 Task: Find a house in Fort Beaufort, South Africa for 2 guests from 5th to 11th July with a price range of ₹8000 to ₹16000, 2 bedrooms, 1 bathroom, and self check-in option.
Action: Mouse moved to (438, 100)
Screenshot: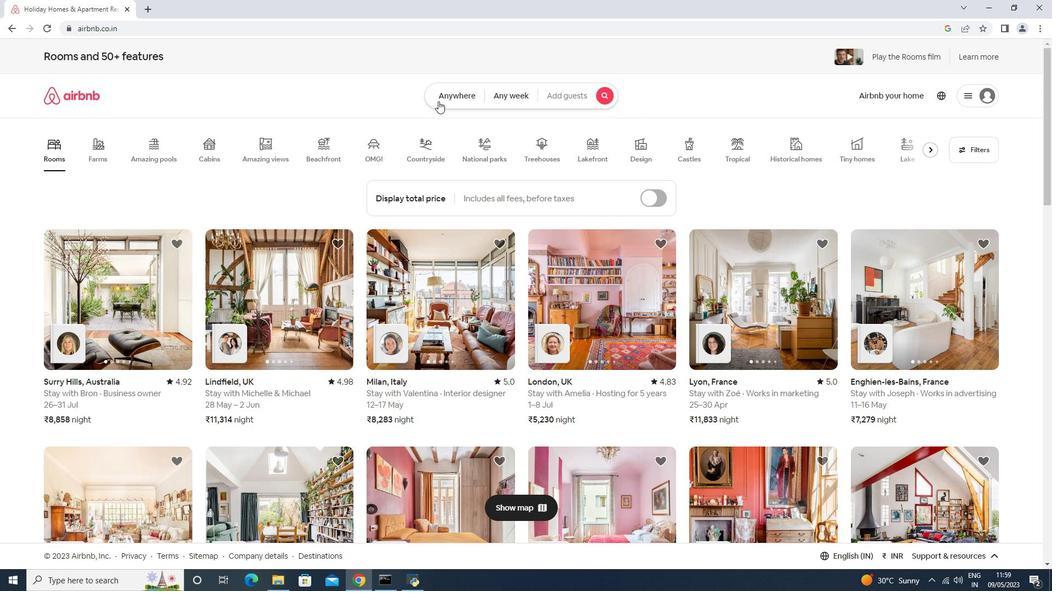 
Action: Mouse pressed left at (438, 100)
Screenshot: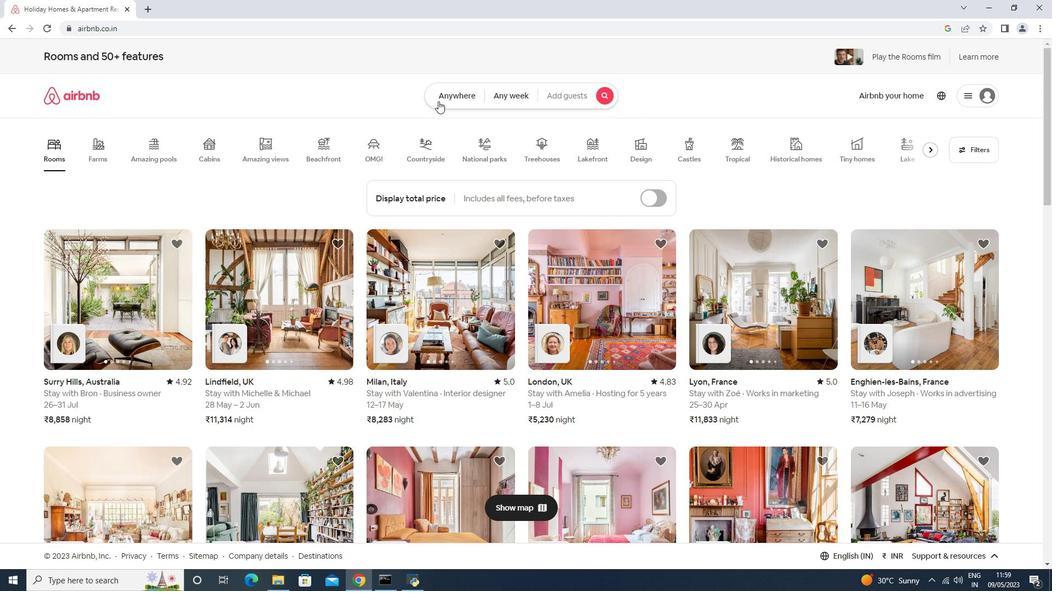 
Action: Mouse moved to (409, 136)
Screenshot: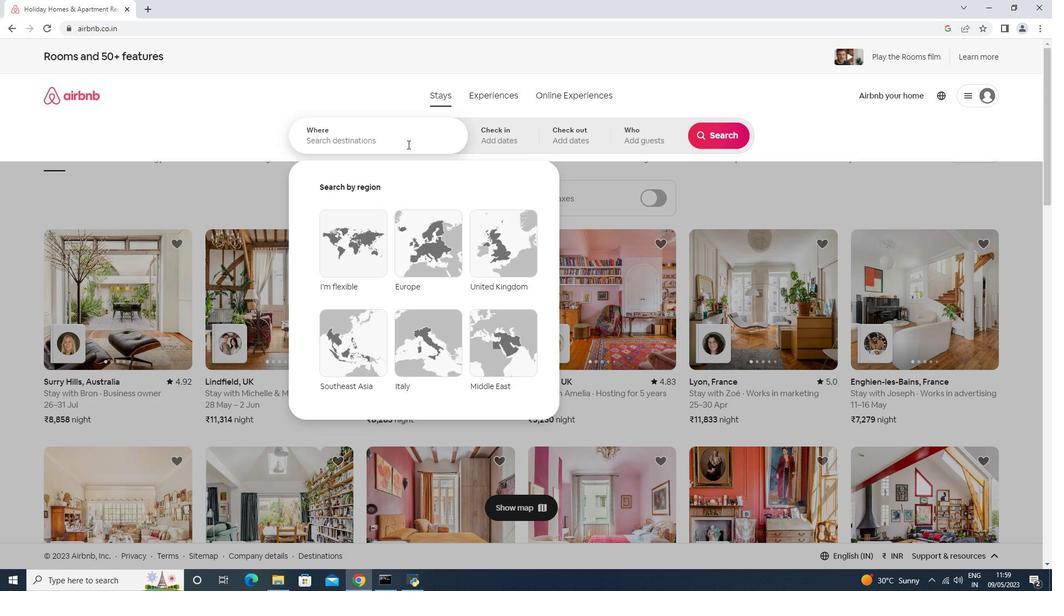 
Action: Mouse pressed left at (409, 136)
Screenshot: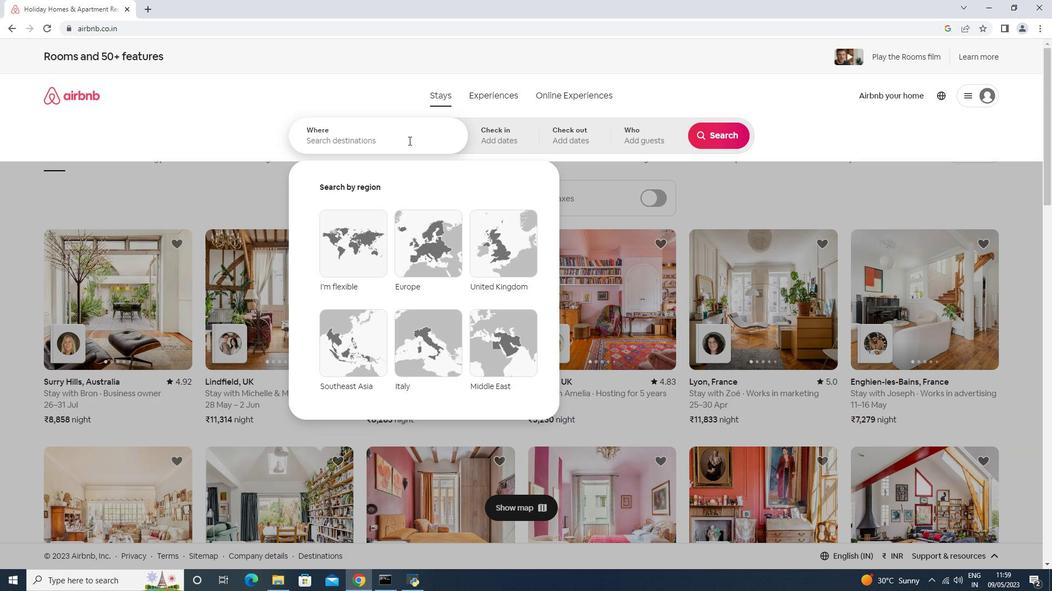 
Action: Mouse moved to (407, 139)
Screenshot: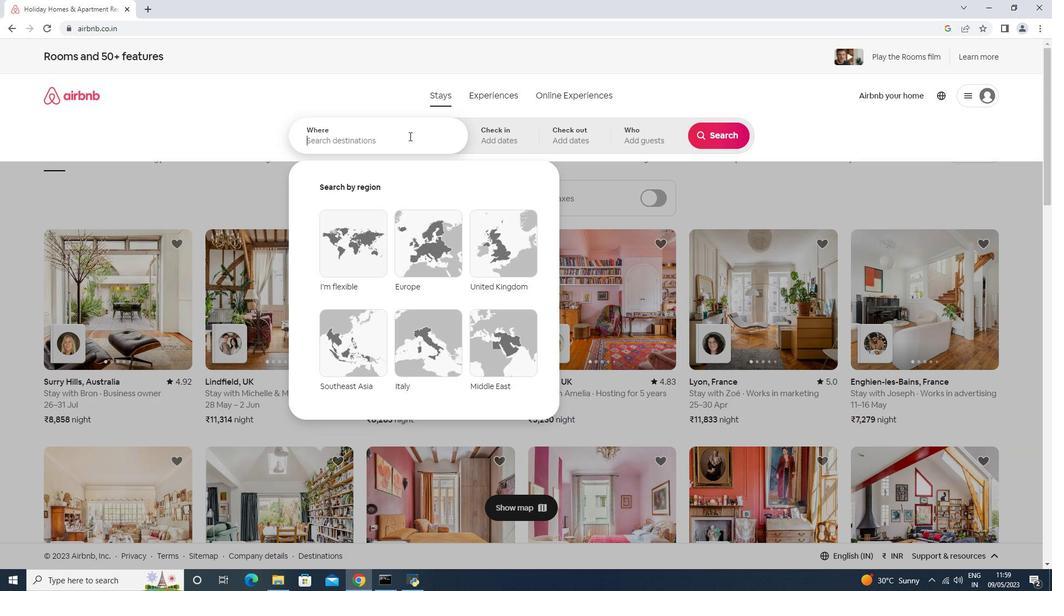 
Action: Key pressed <Key.shift><Key.shift><Key.shift><Key.shift><Key.shift><Key.shift><Key.shift><Key.shift><Key.shift><Key.shift><Key.shift><Key.shift><Key.shift><Key.shift><Key.shift><Key.shift><Key.shift><Key.shift><Key.shift><Key.shift><Key.shift><Key.shift>
Screenshot: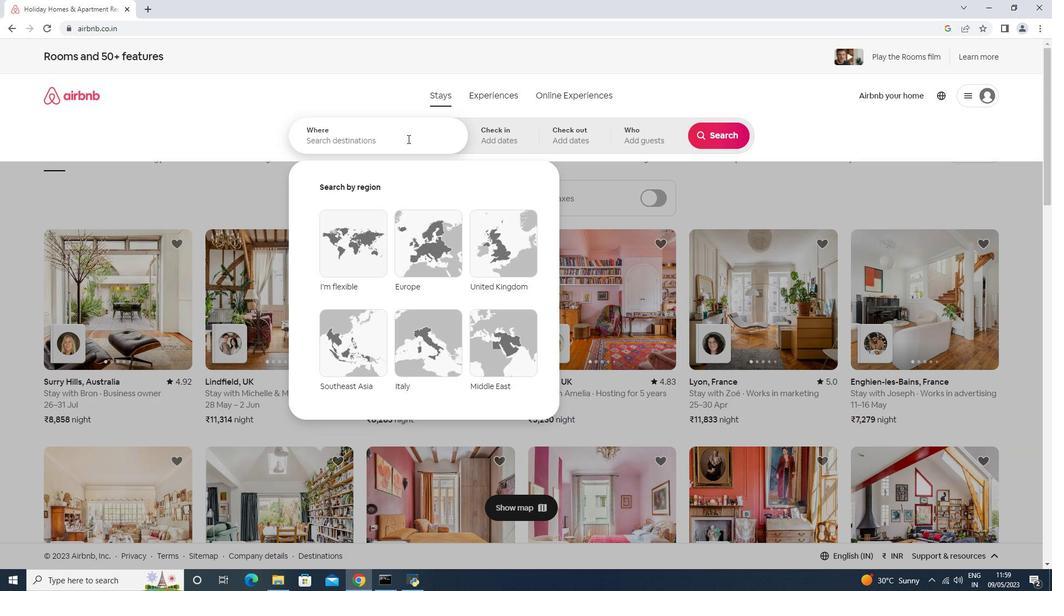 
Action: Mouse moved to (407, 139)
Screenshot: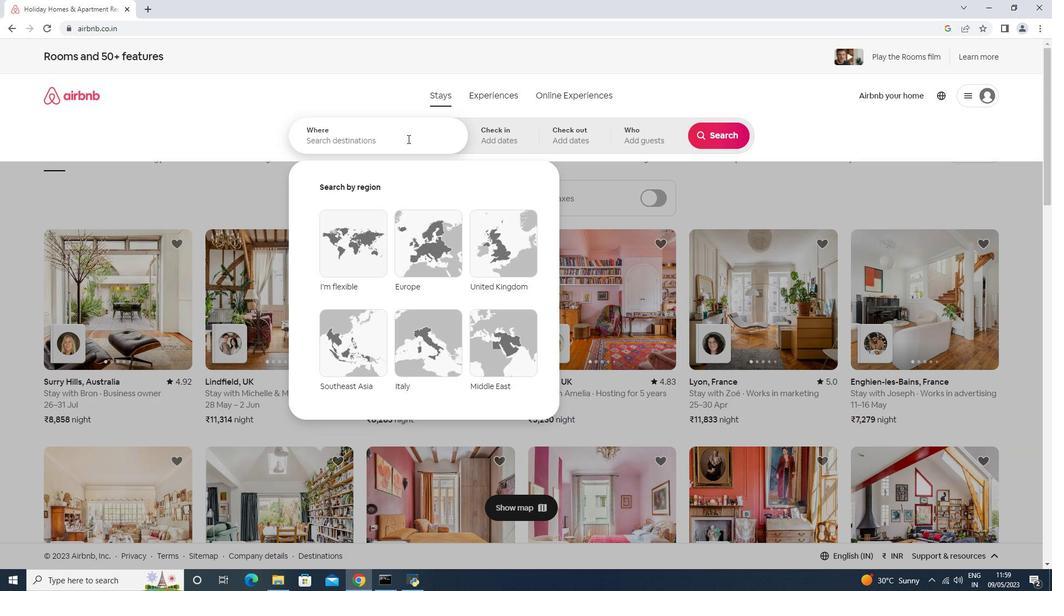 
Action: Key pressed <Key.shift><Key.shift><Key.shift><Key.shift><Key.shift><Key.shift><Key.shift><Key.shift><Key.shift><Key.shift><Key.shift><Key.shift><Key.shift><Key.shift><Key.shift><Key.shift><Key.shift><Key.shift><Key.shift><Key.shift><Key.shift><Key.shift><Key.shift>Fort<Key.space><Key.shift>Beaufort<Key.down><Key.enter>
Screenshot: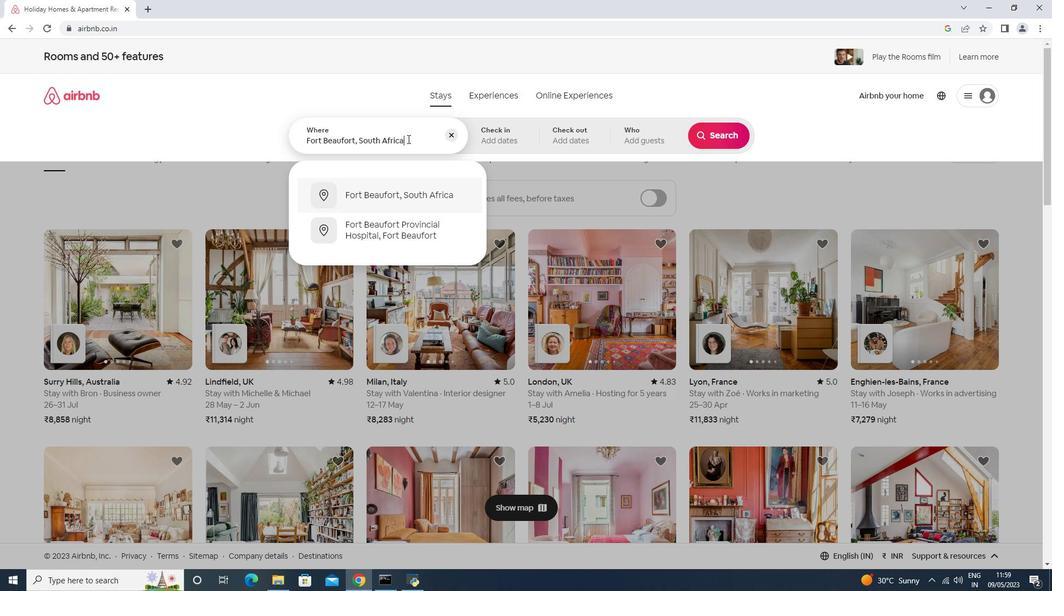 
Action: Mouse moved to (717, 226)
Screenshot: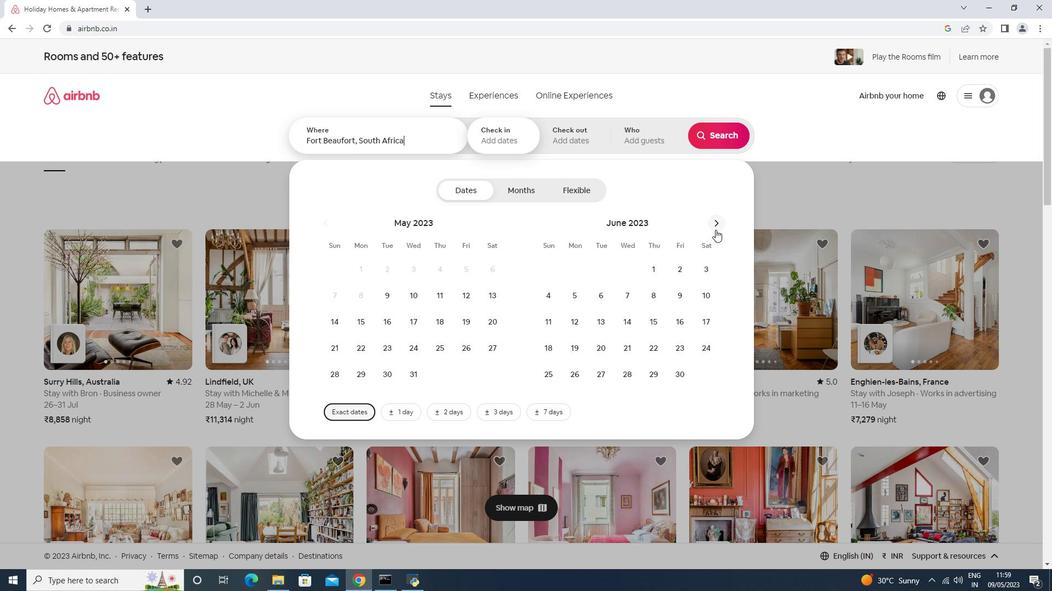 
Action: Mouse pressed left at (717, 226)
Screenshot: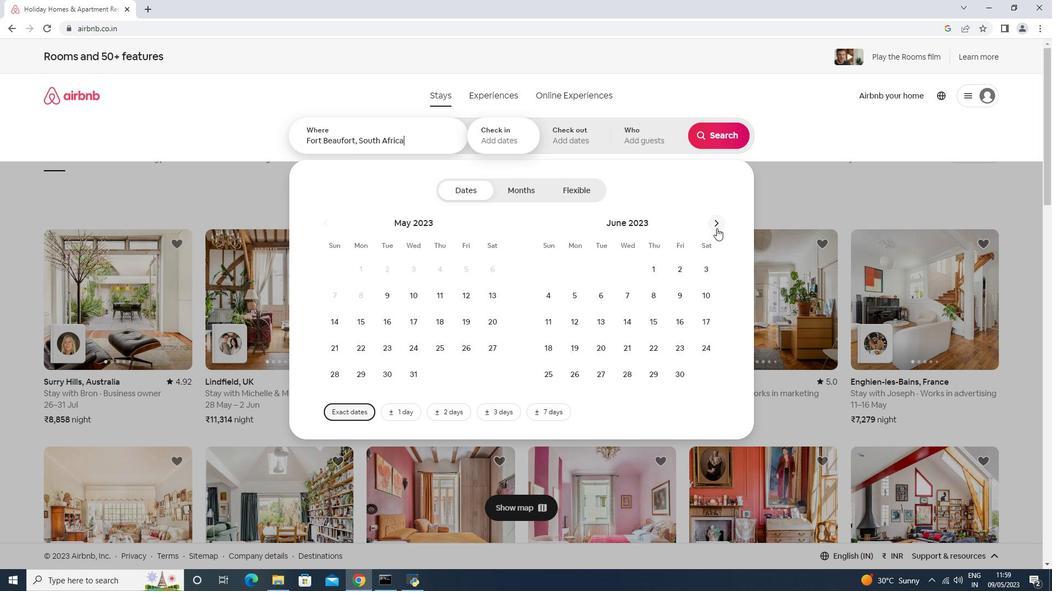 
Action: Mouse moved to (638, 296)
Screenshot: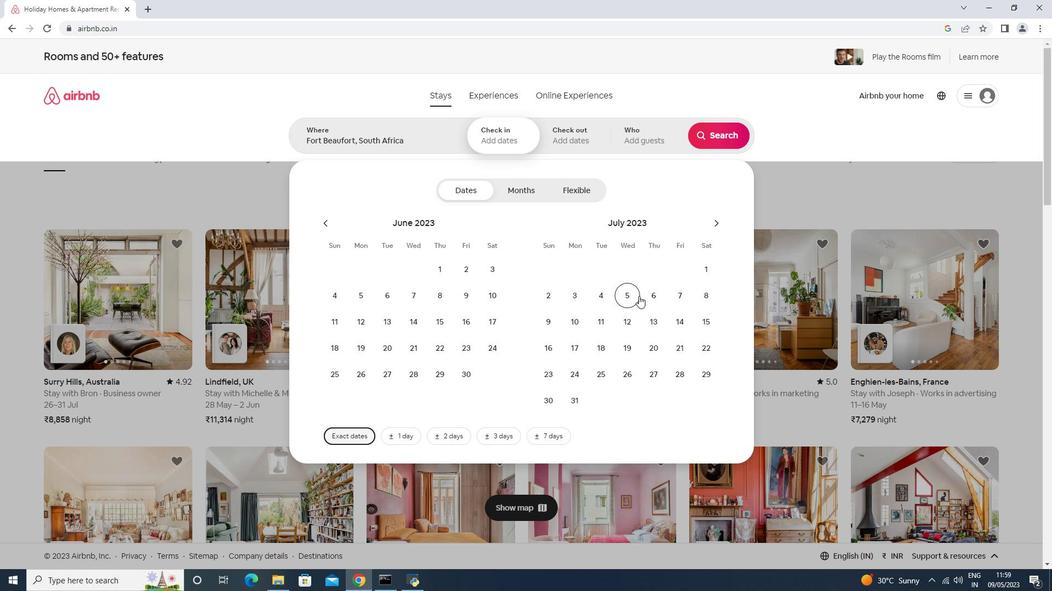 
Action: Mouse pressed left at (638, 296)
Screenshot: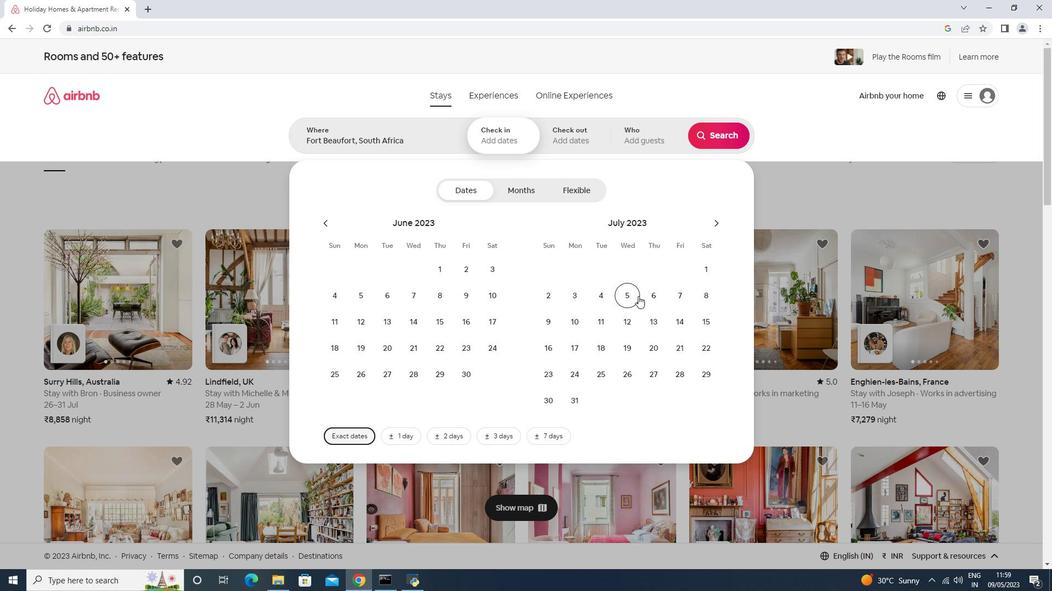 
Action: Mouse moved to (592, 324)
Screenshot: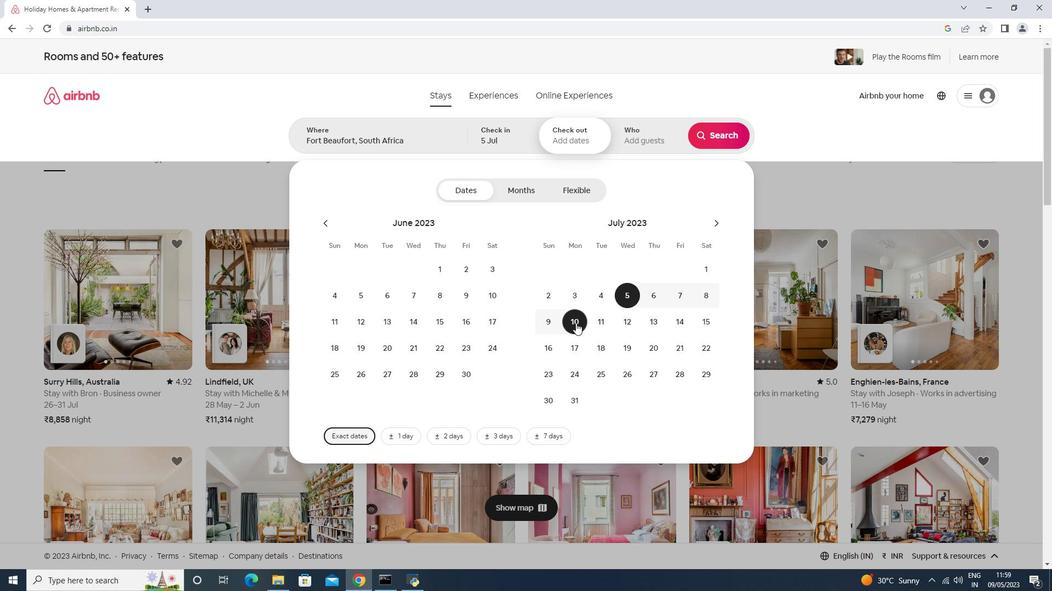 
Action: Mouse pressed left at (592, 324)
Screenshot: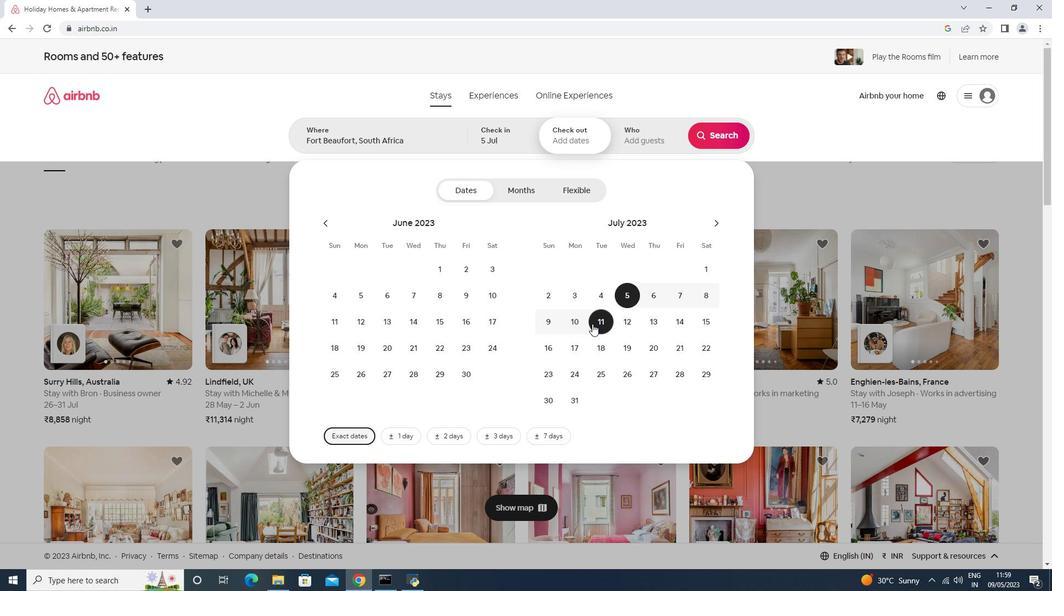 
Action: Mouse moved to (654, 126)
Screenshot: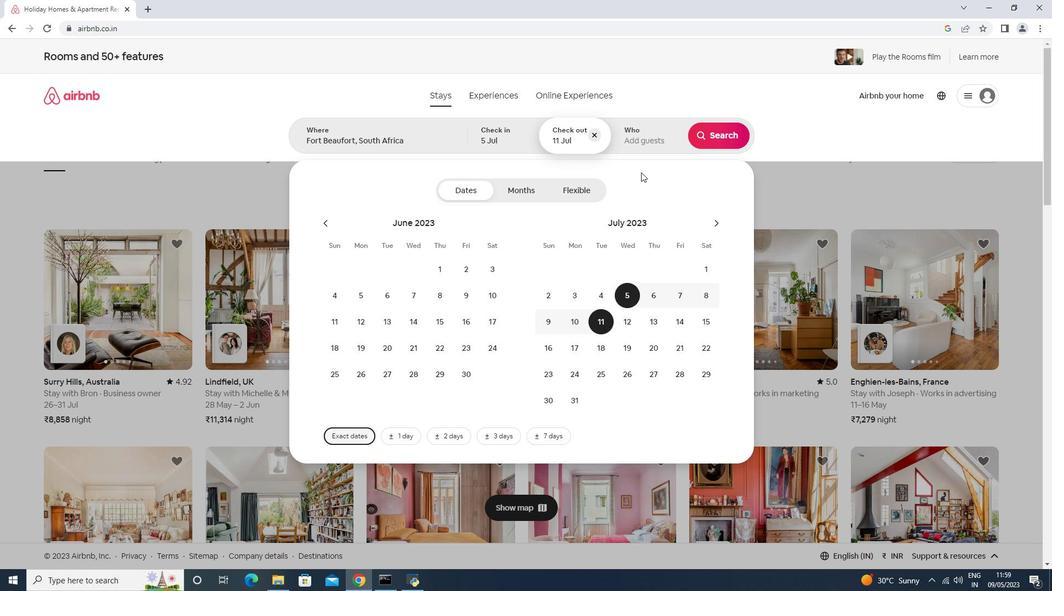
Action: Mouse pressed left at (654, 126)
Screenshot: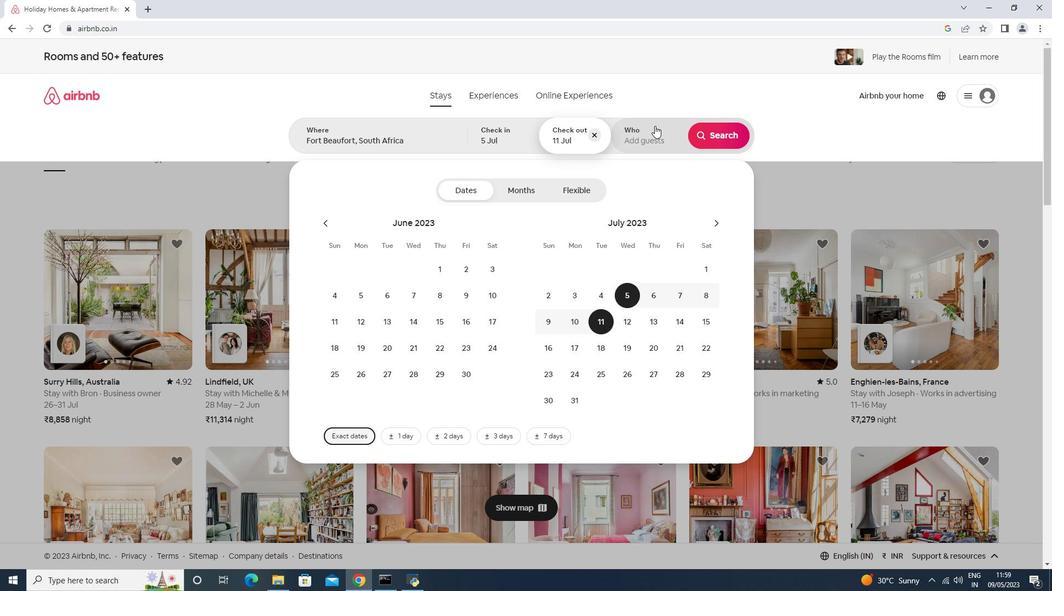 
Action: Mouse moved to (727, 189)
Screenshot: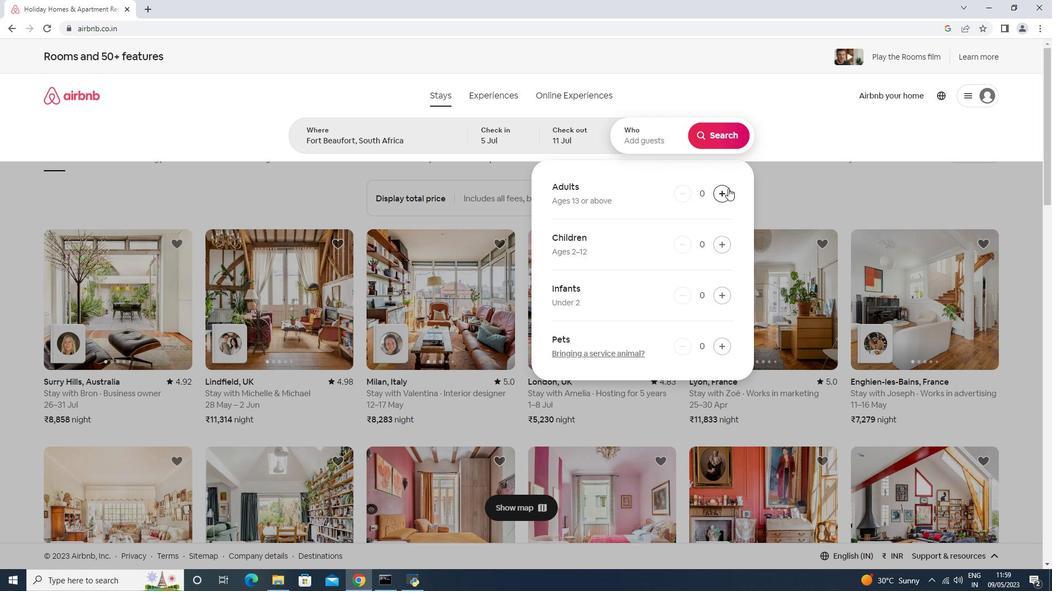 
Action: Mouse pressed left at (727, 189)
Screenshot: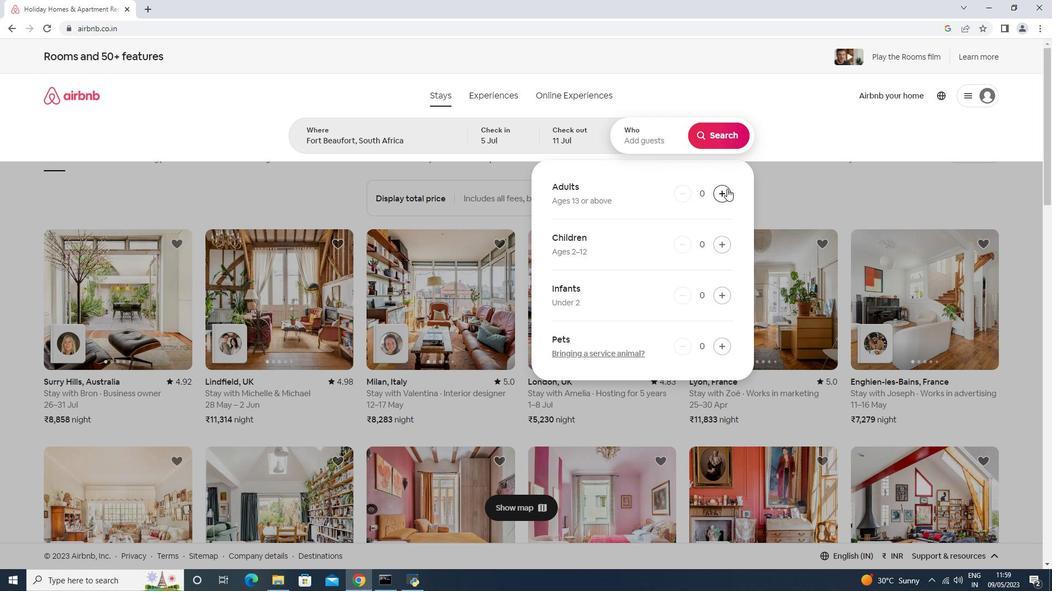 
Action: Mouse pressed left at (727, 189)
Screenshot: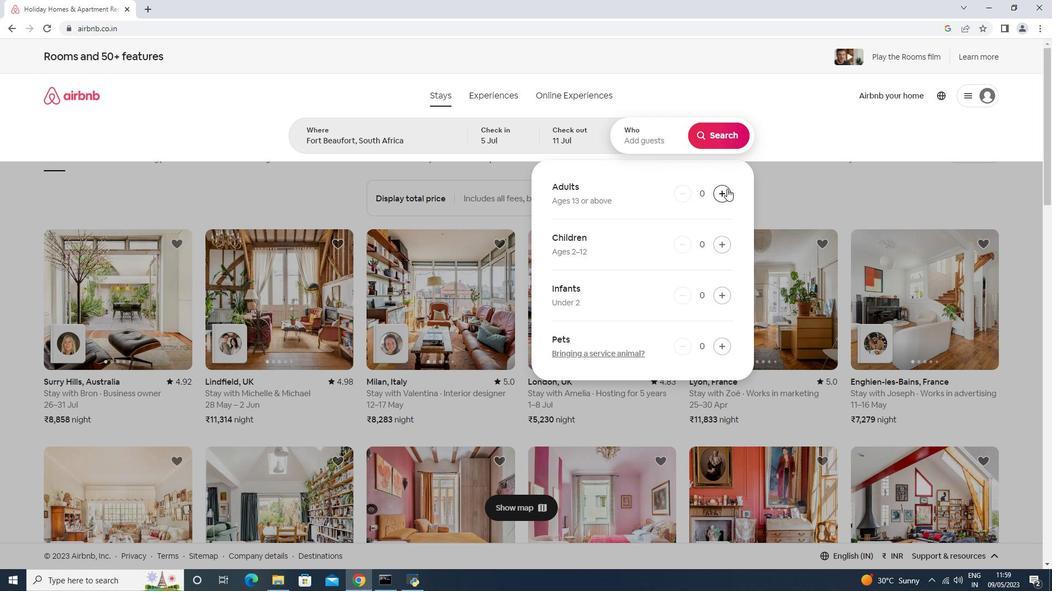 
Action: Mouse moved to (715, 141)
Screenshot: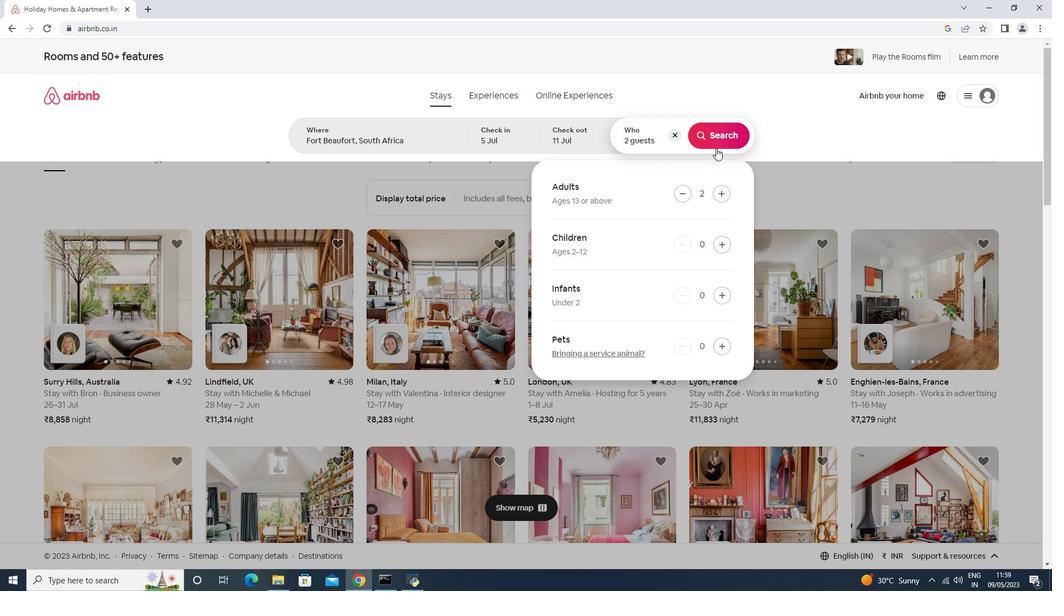 
Action: Mouse pressed left at (715, 141)
Screenshot: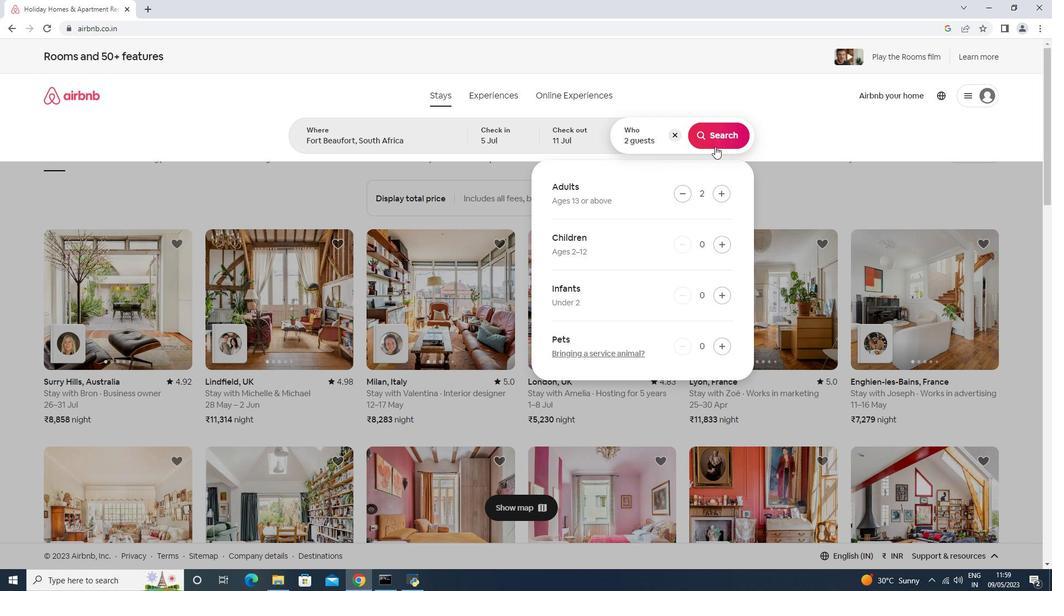 
Action: Mouse moved to (1014, 102)
Screenshot: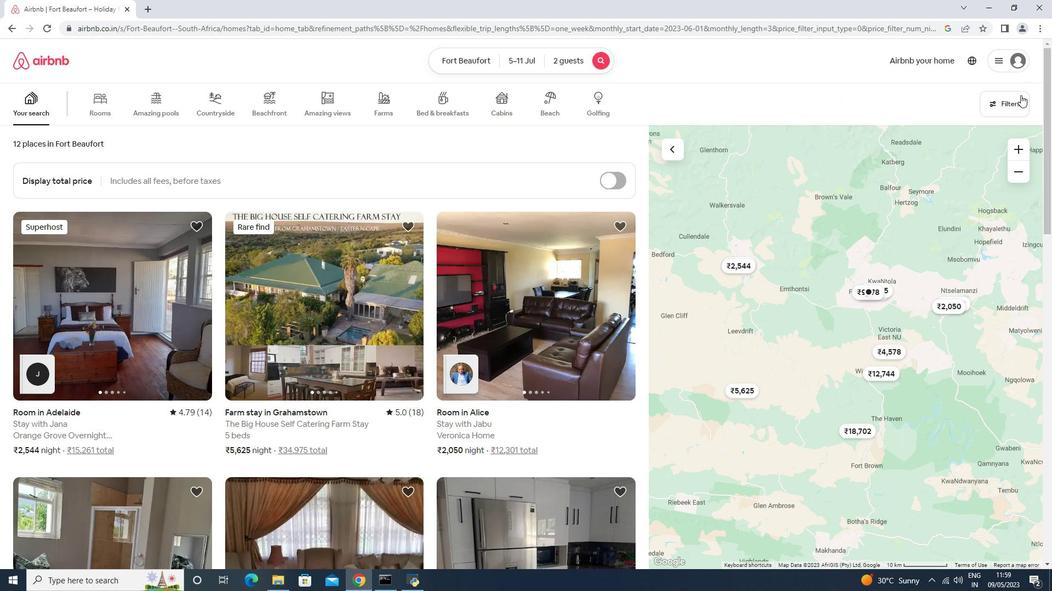 
Action: Mouse pressed left at (1014, 102)
Screenshot: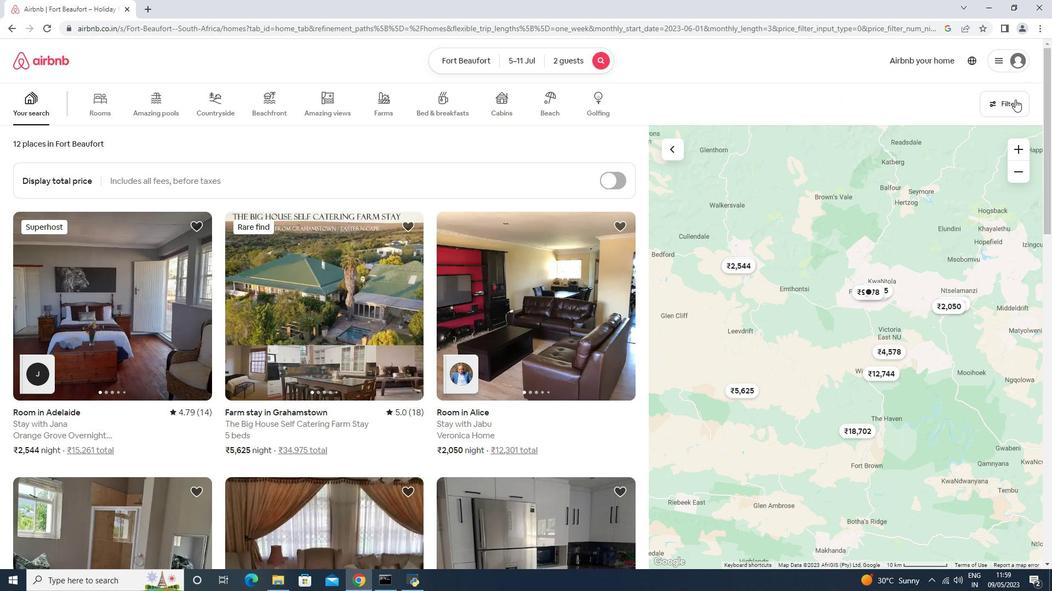 
Action: Mouse moved to (451, 366)
Screenshot: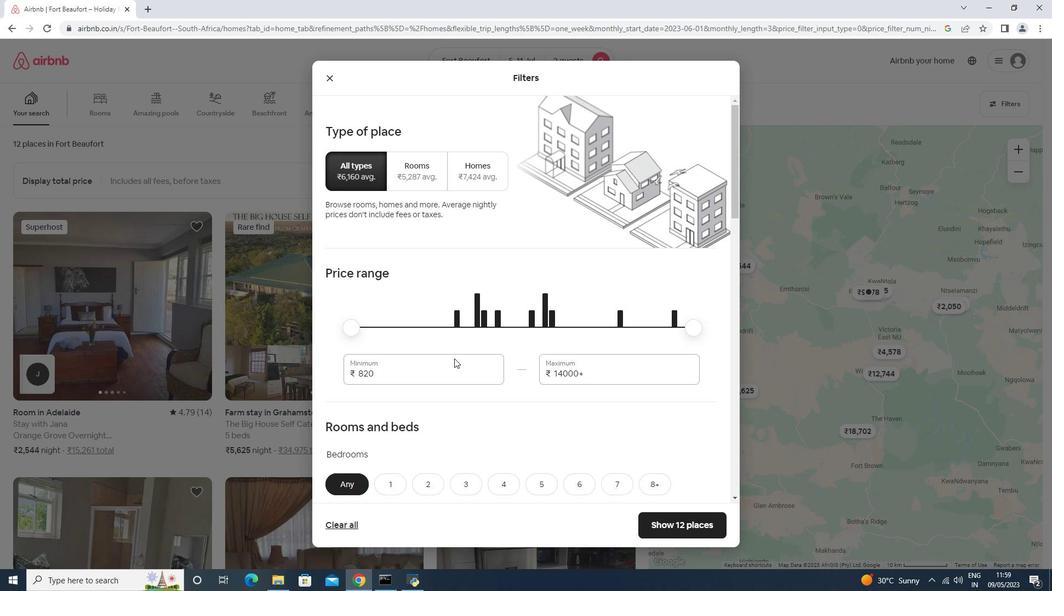 
Action: Mouse pressed left at (451, 366)
Screenshot: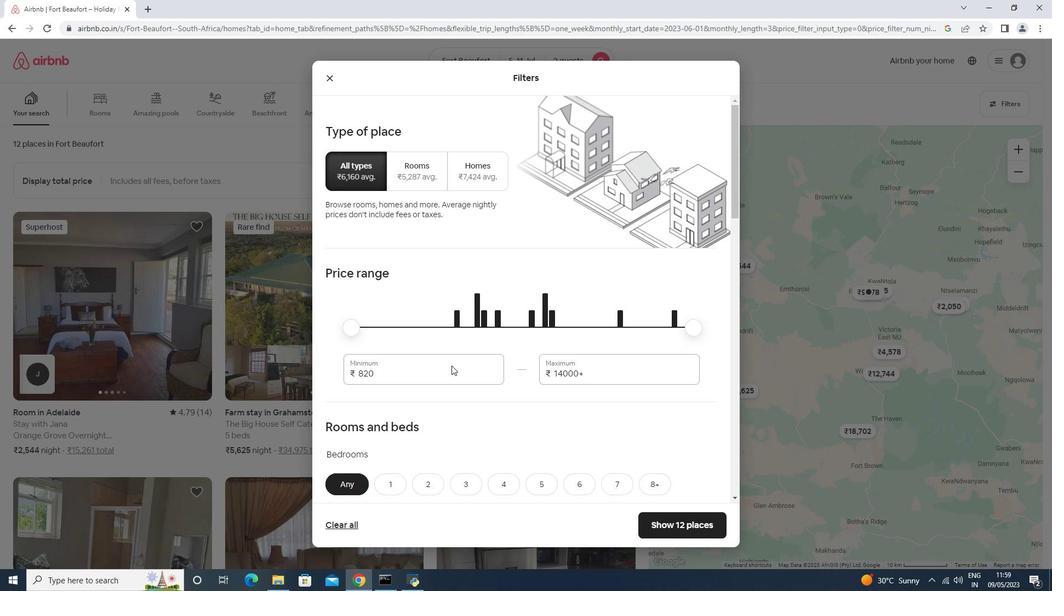 
Action: Mouse moved to (451, 366)
Screenshot: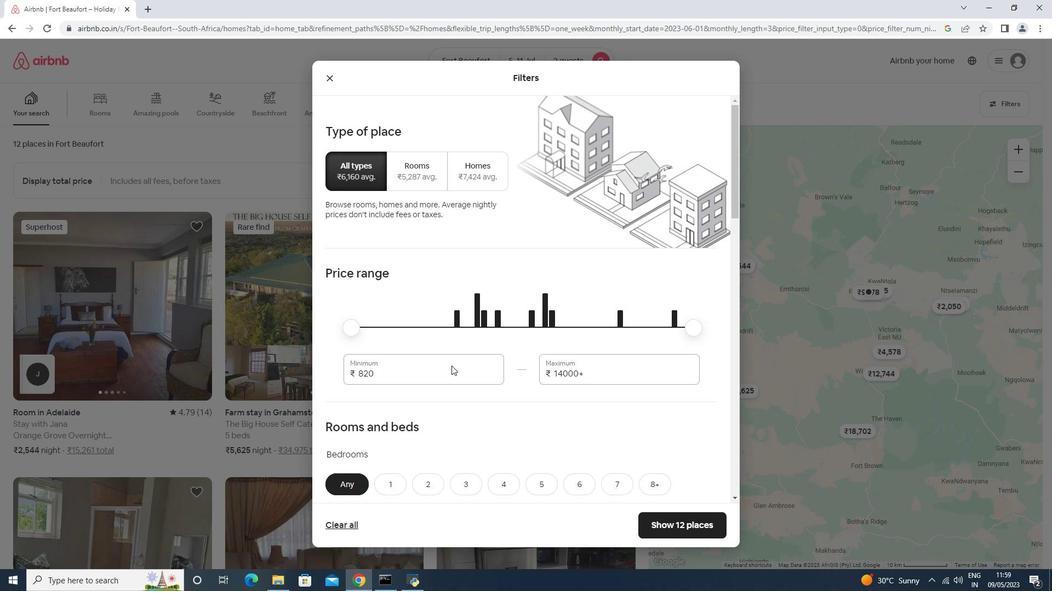 
Action: Key pressed <Key.backspace><Key.backspace><Key.backspace><Key.backspace><Key.backspace>8000<Key.tab>16000
Screenshot: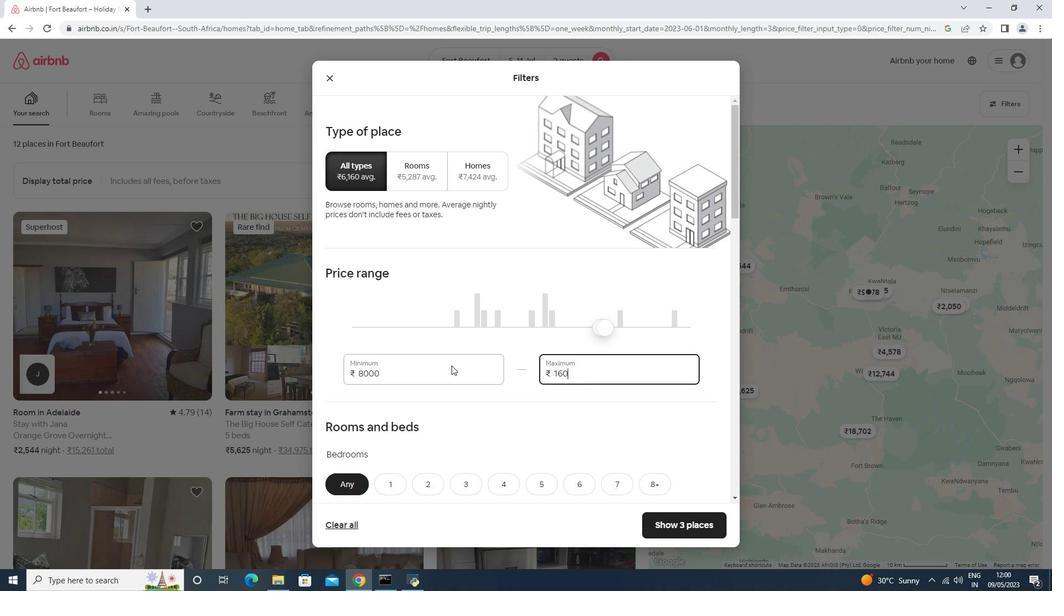 
Action: Mouse moved to (450, 366)
Screenshot: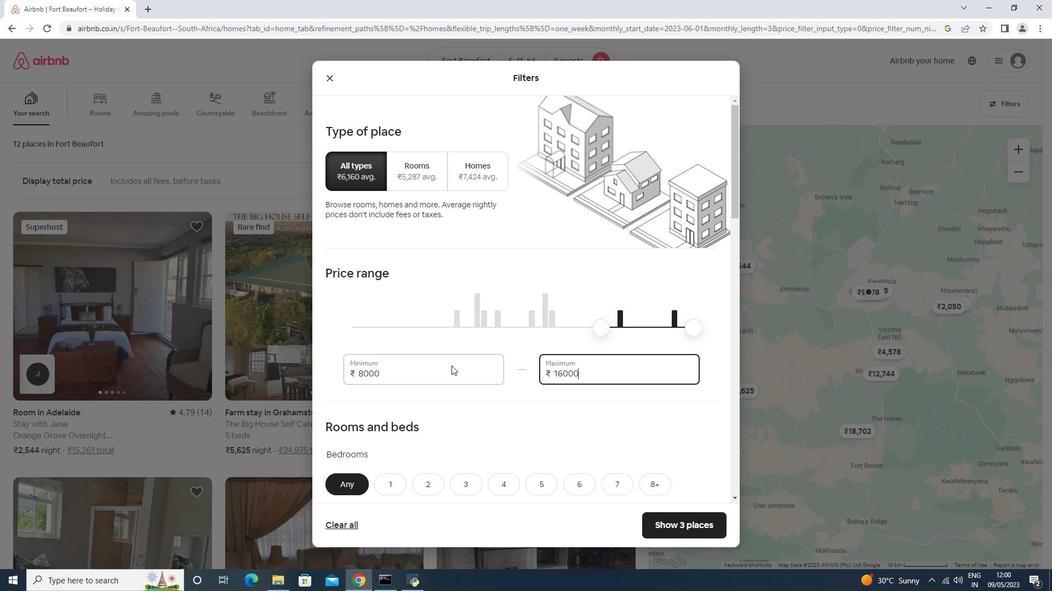 
Action: Mouse scrolled (450, 366) with delta (0, 0)
Screenshot: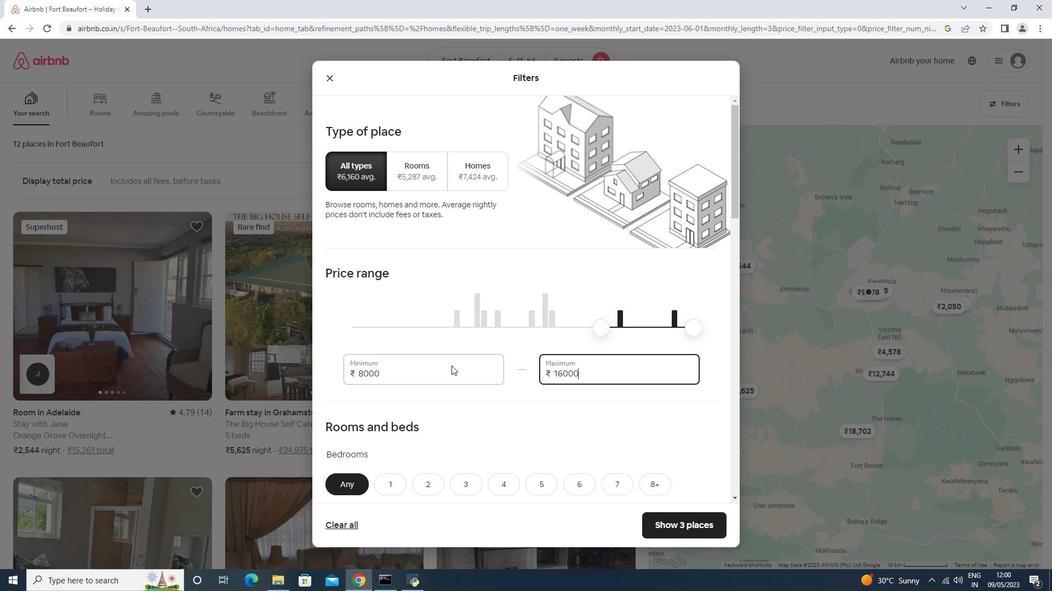 
Action: Mouse scrolled (450, 366) with delta (0, 0)
Screenshot: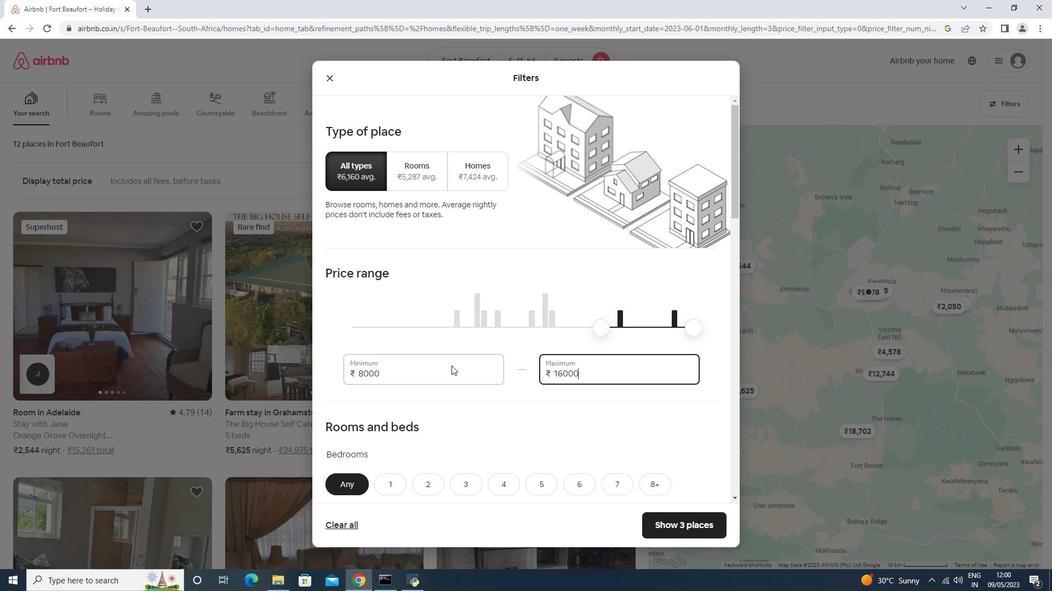 
Action: Mouse scrolled (450, 366) with delta (0, 0)
Screenshot: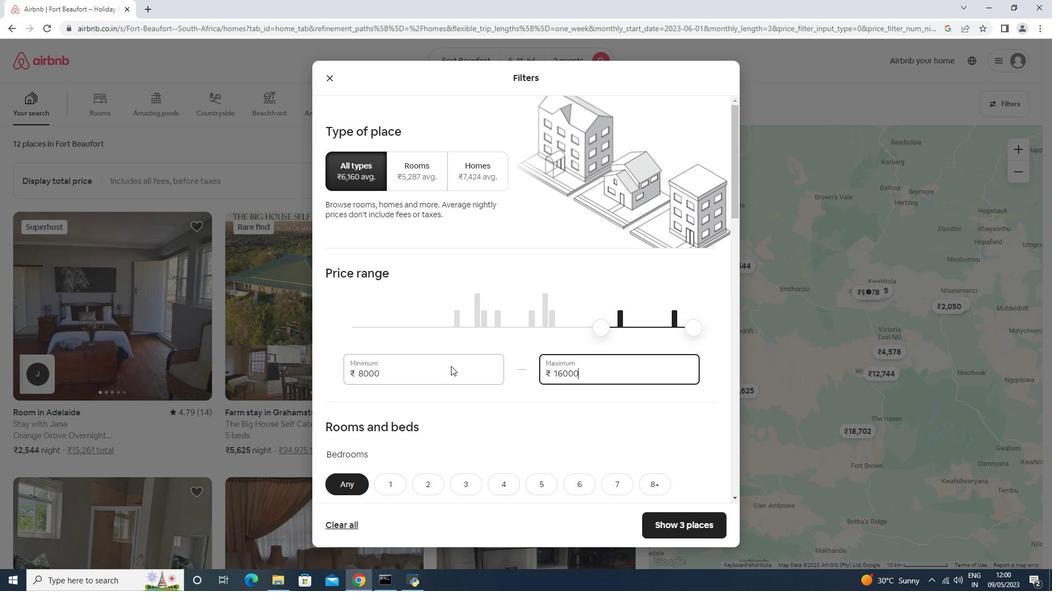 
Action: Mouse moved to (424, 319)
Screenshot: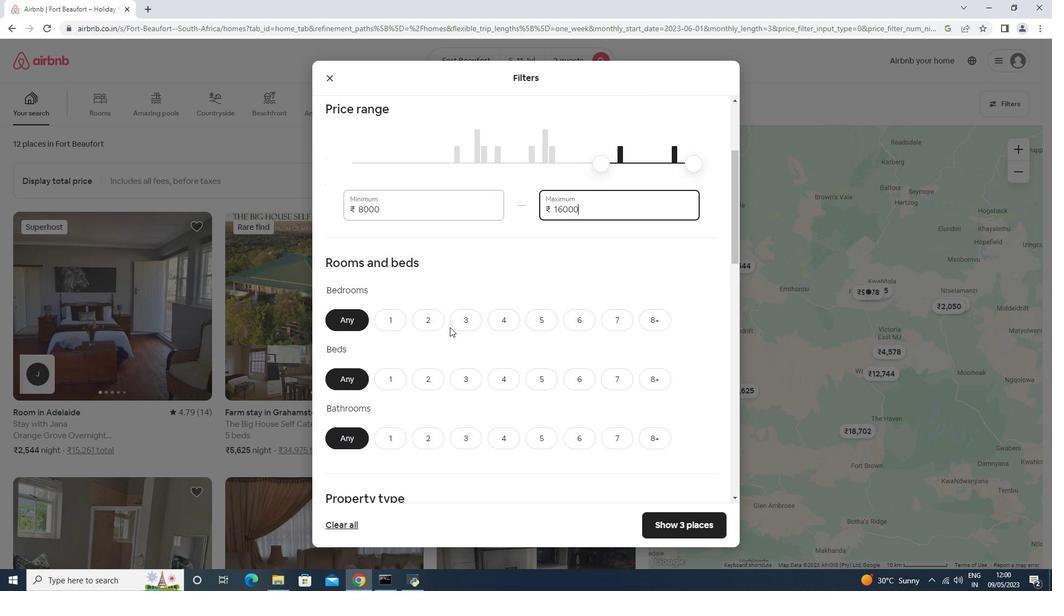
Action: Mouse pressed left at (424, 319)
Screenshot: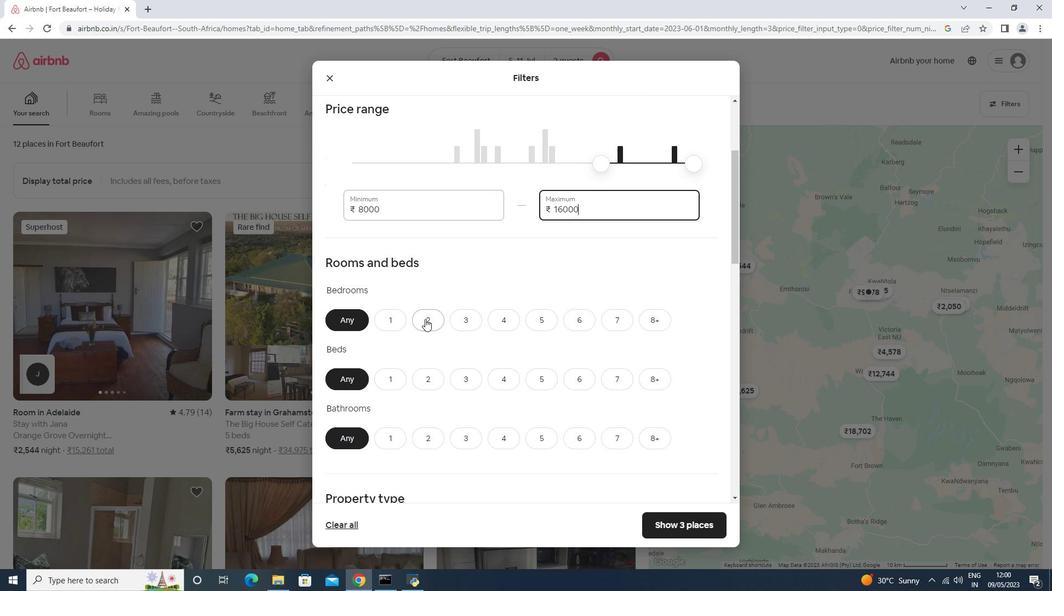 
Action: Mouse moved to (427, 375)
Screenshot: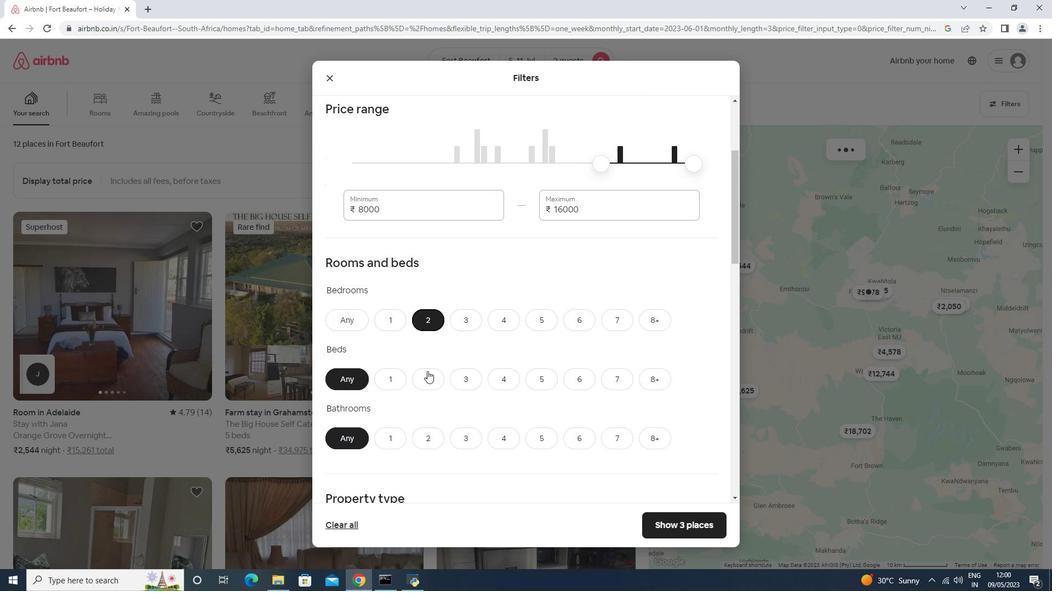 
Action: Mouse pressed left at (427, 375)
Screenshot: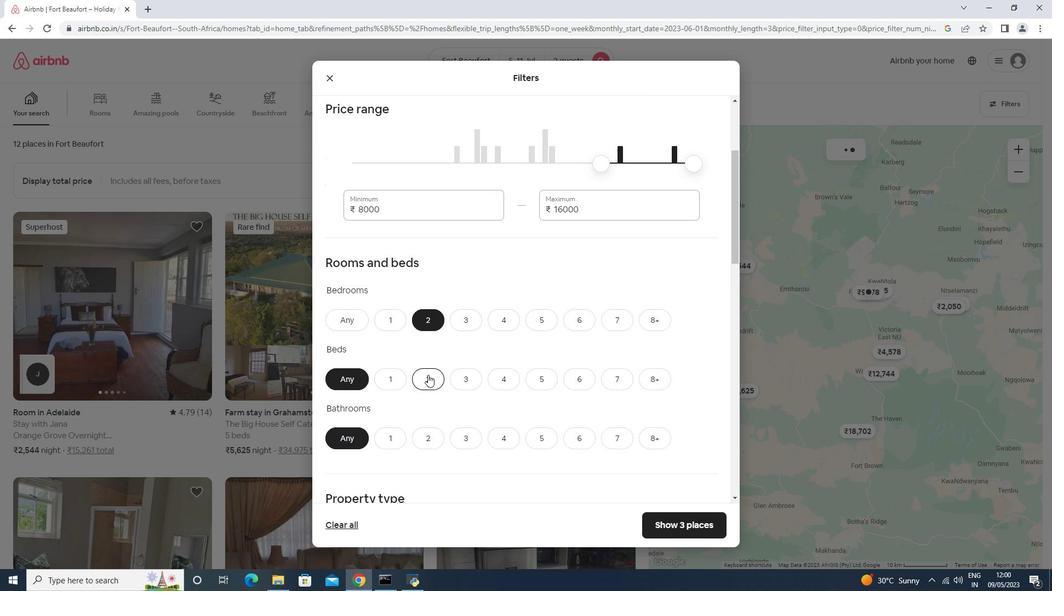 
Action: Mouse scrolled (427, 374) with delta (0, 0)
Screenshot: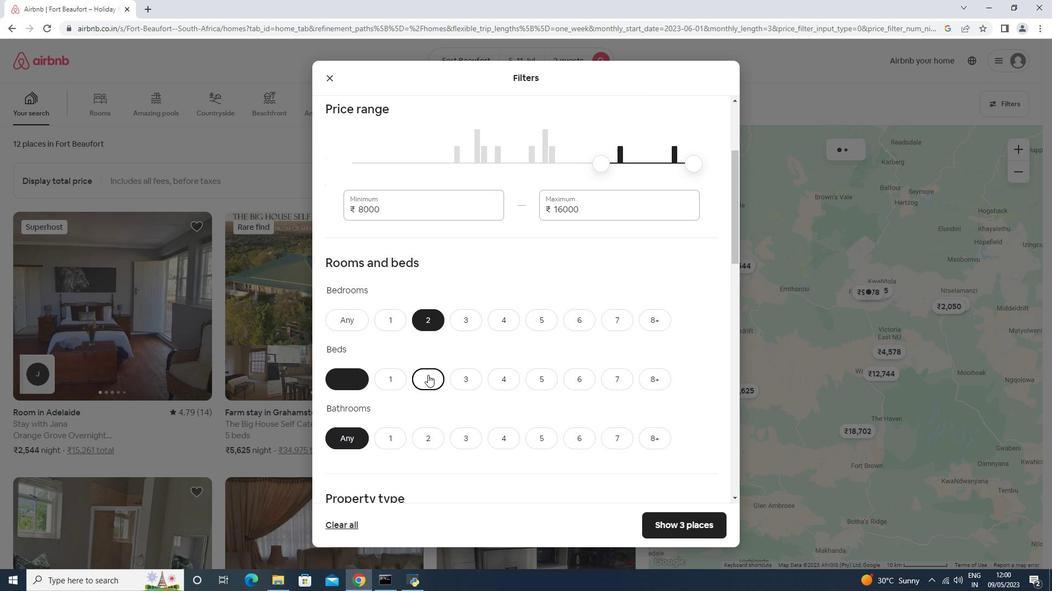 
Action: Mouse scrolled (427, 374) with delta (0, 0)
Screenshot: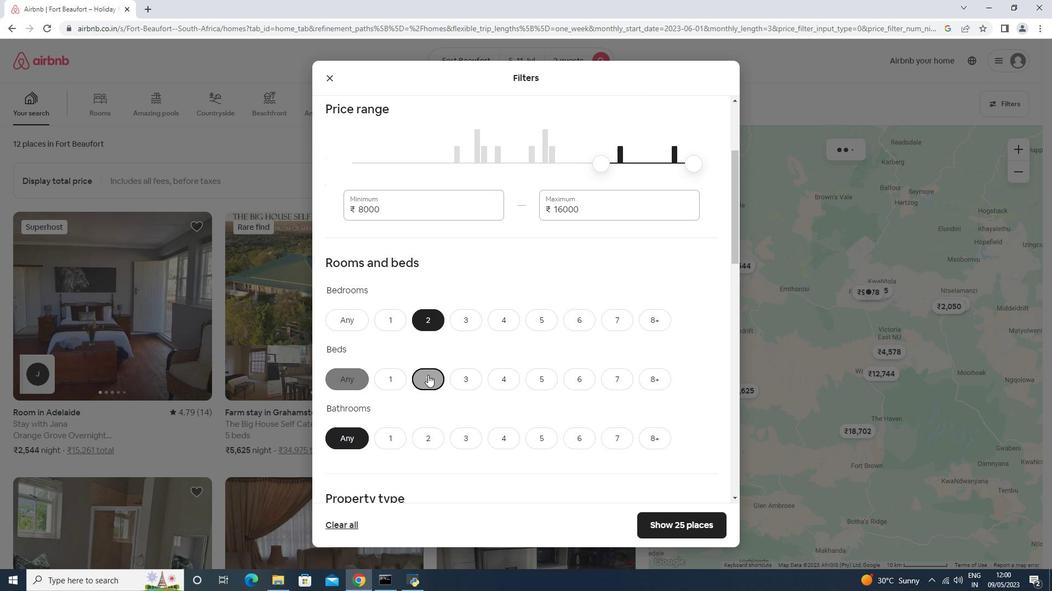 
Action: Mouse moved to (399, 327)
Screenshot: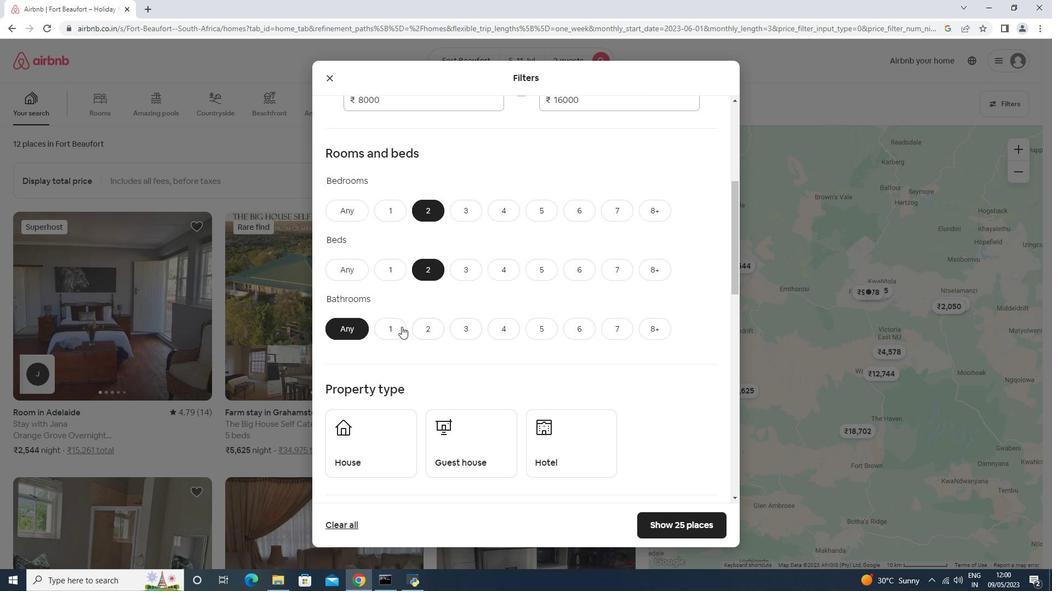 
Action: Mouse pressed left at (399, 327)
Screenshot: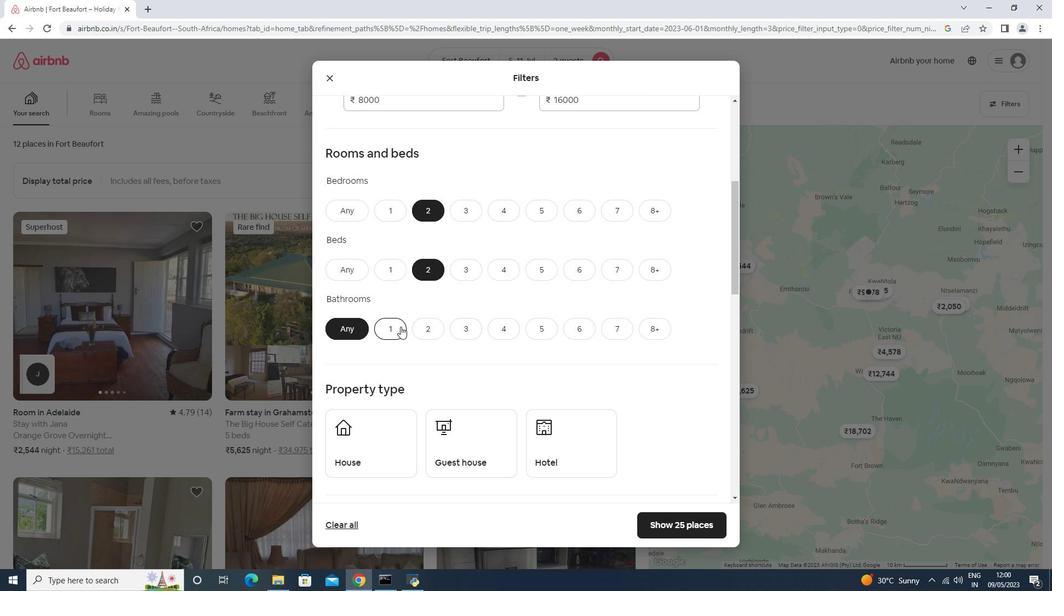 
Action: Mouse moved to (385, 336)
Screenshot: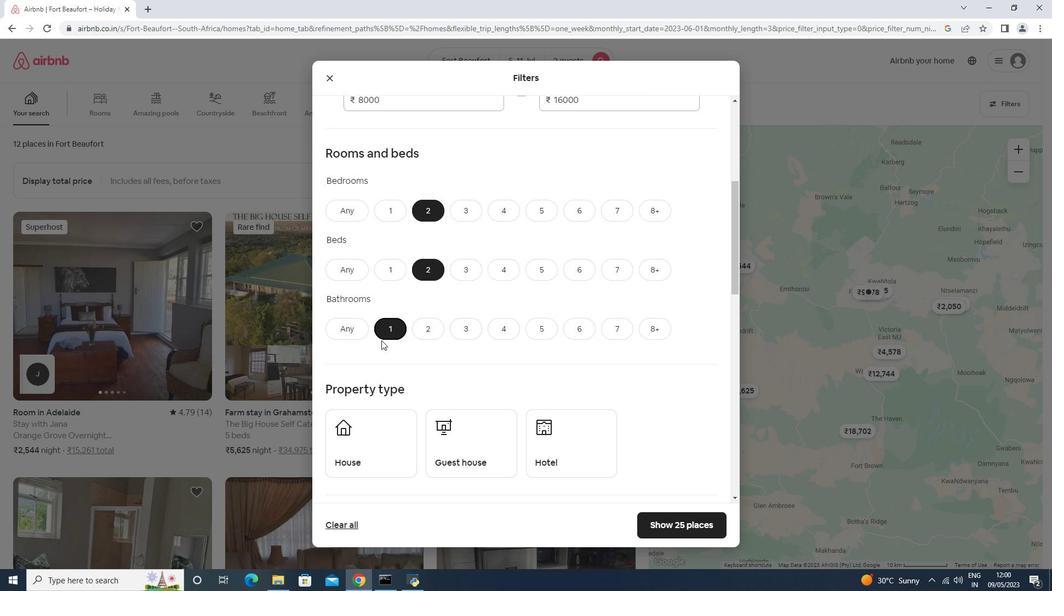 
Action: Mouse scrolled (385, 335) with delta (0, 0)
Screenshot: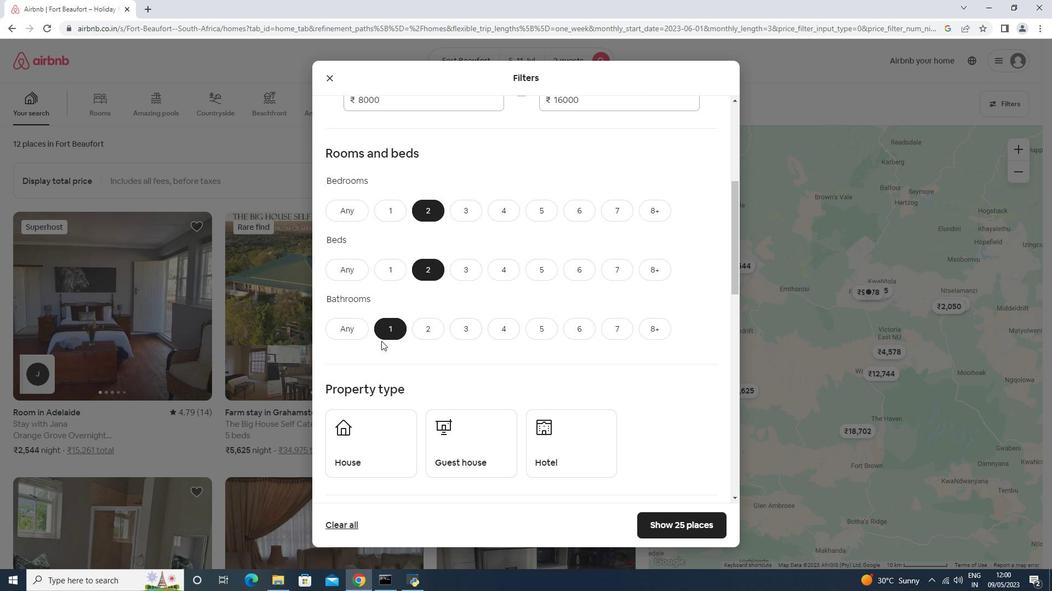 
Action: Mouse scrolled (385, 335) with delta (0, 0)
Screenshot: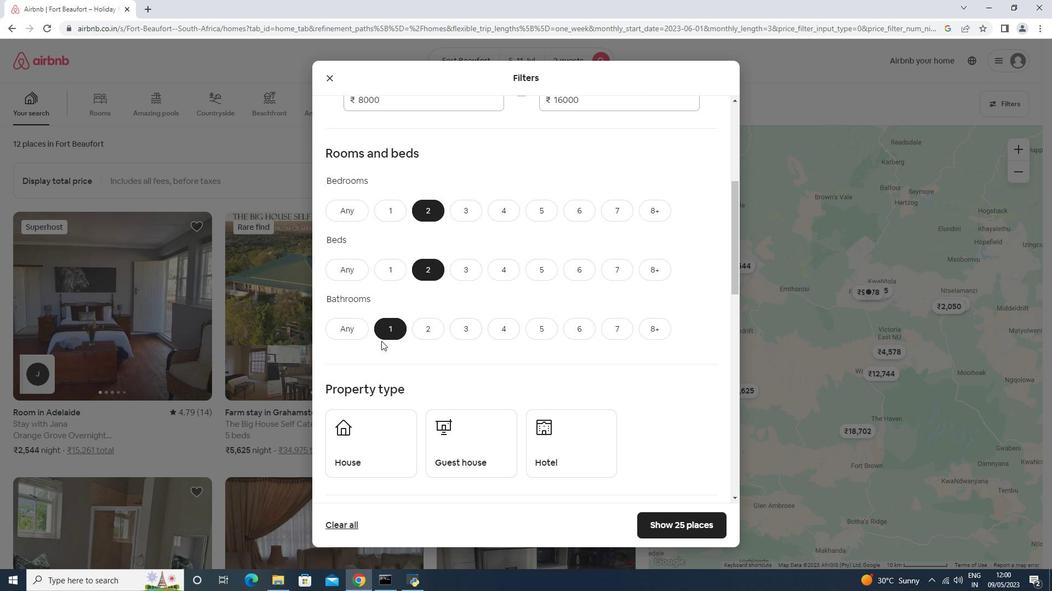 
Action: Mouse scrolled (385, 335) with delta (0, 0)
Screenshot: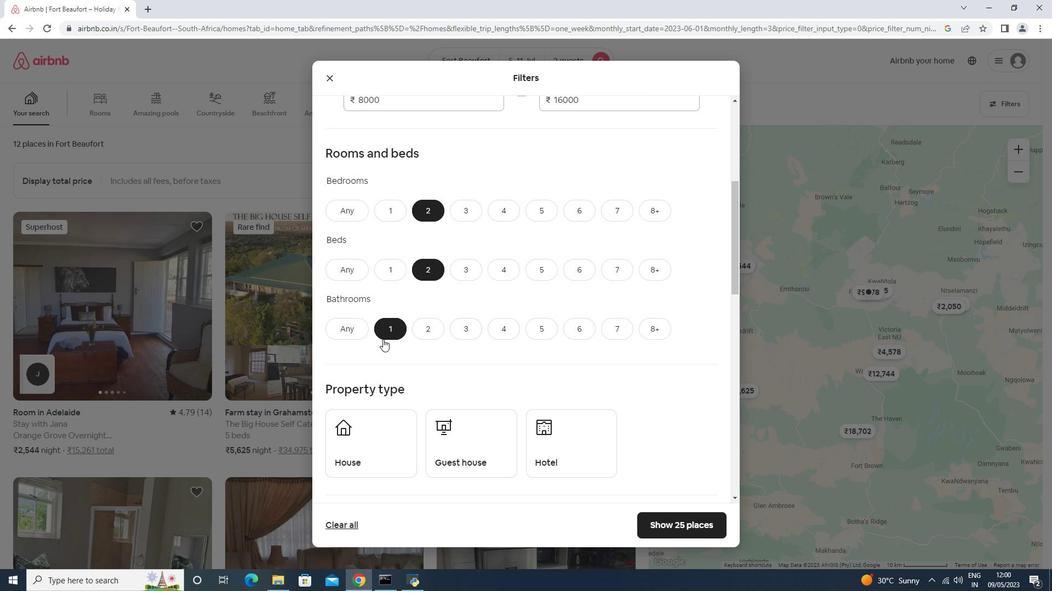 
Action: Mouse moved to (380, 273)
Screenshot: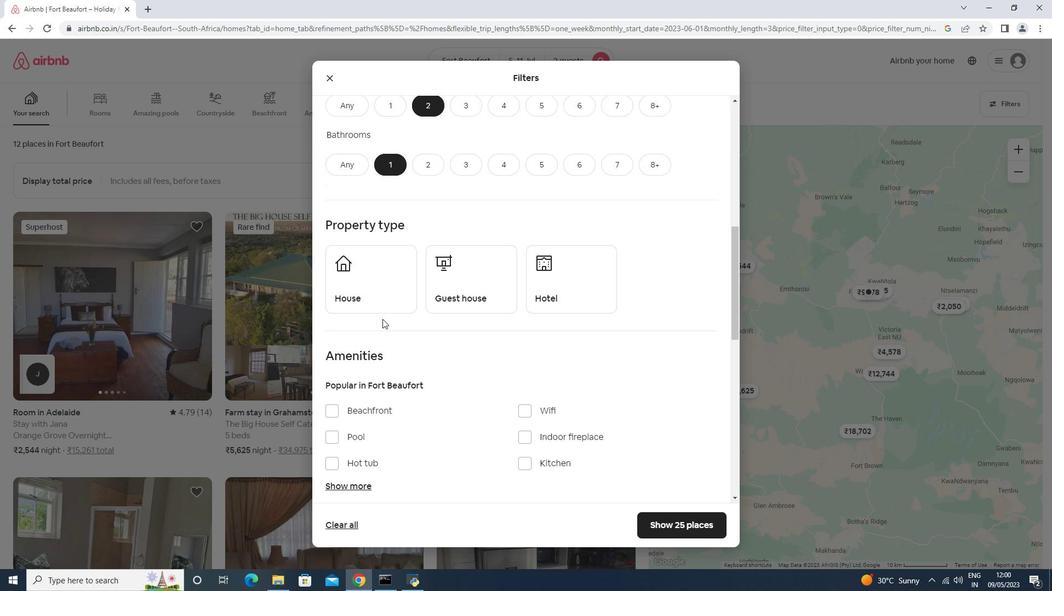
Action: Mouse pressed left at (380, 273)
Screenshot: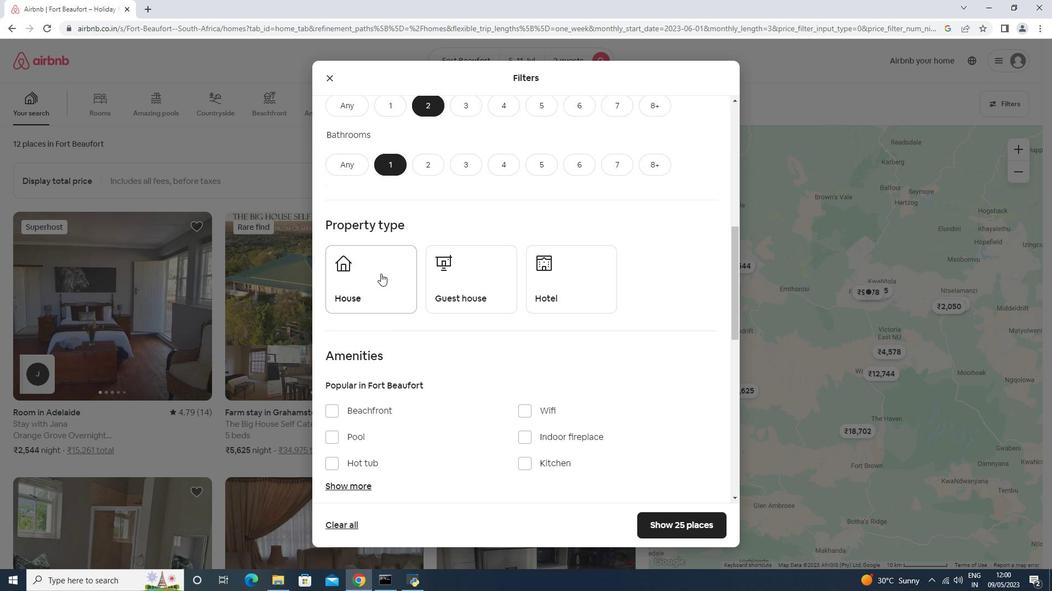 
Action: Mouse moved to (434, 274)
Screenshot: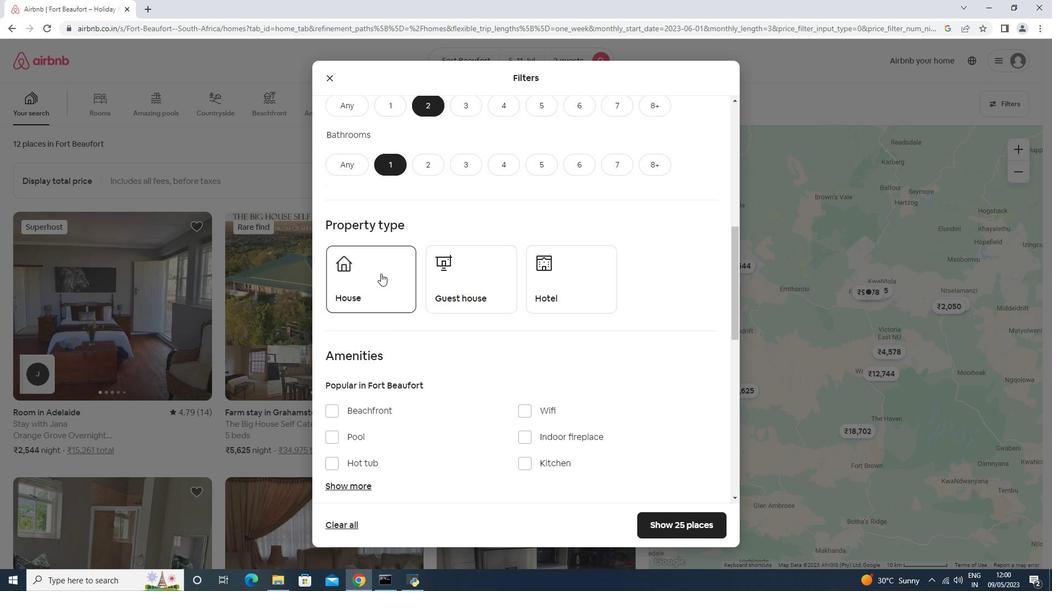 
Action: Mouse pressed left at (434, 274)
Screenshot: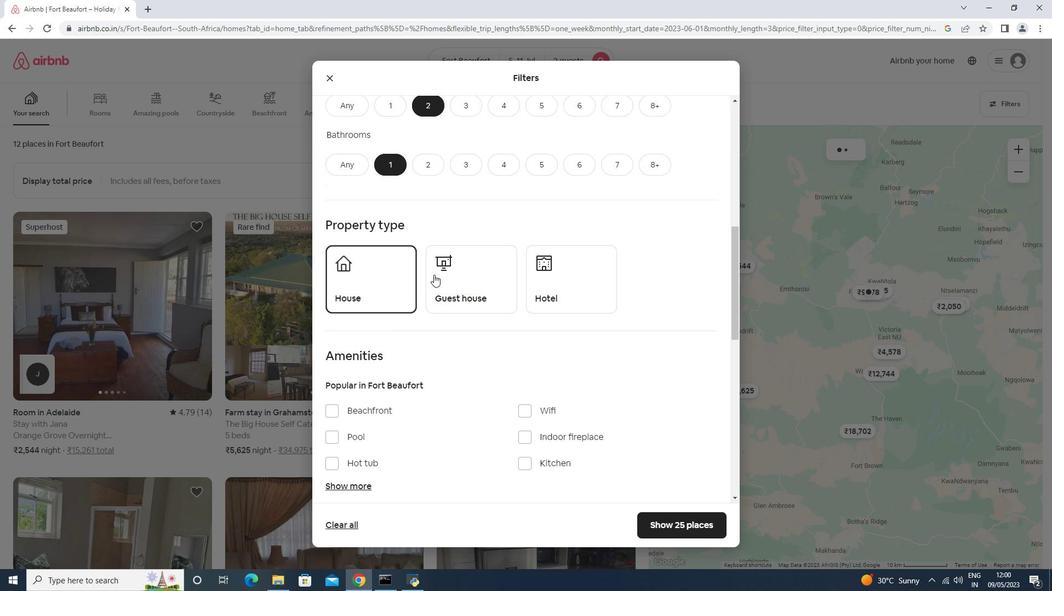 
Action: Mouse moved to (447, 304)
Screenshot: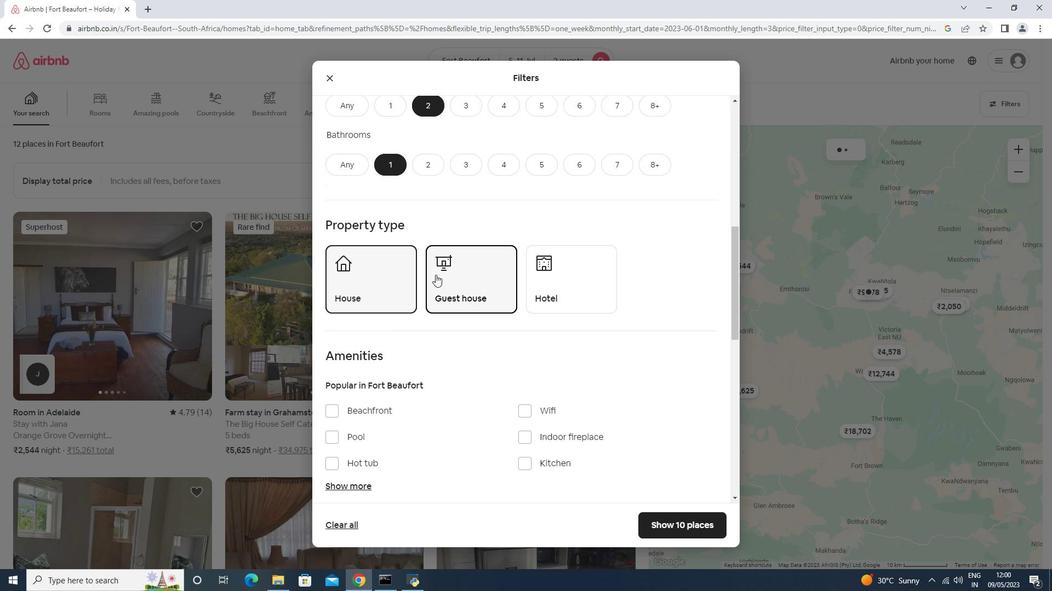 
Action: Mouse scrolled (447, 299) with delta (0, 0)
Screenshot: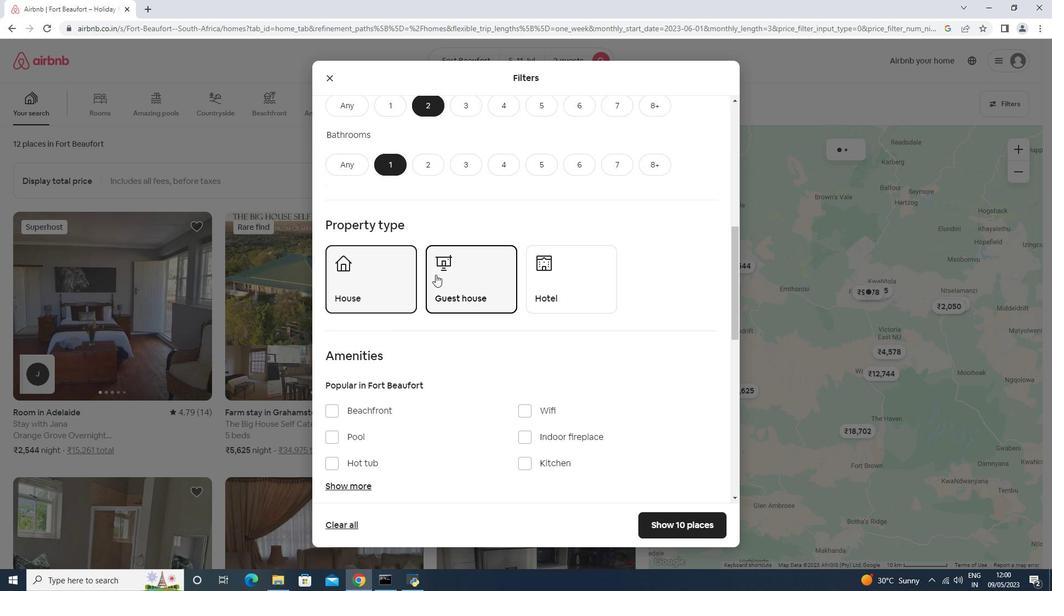 
Action: Mouse scrolled (447, 303) with delta (0, 0)
Screenshot: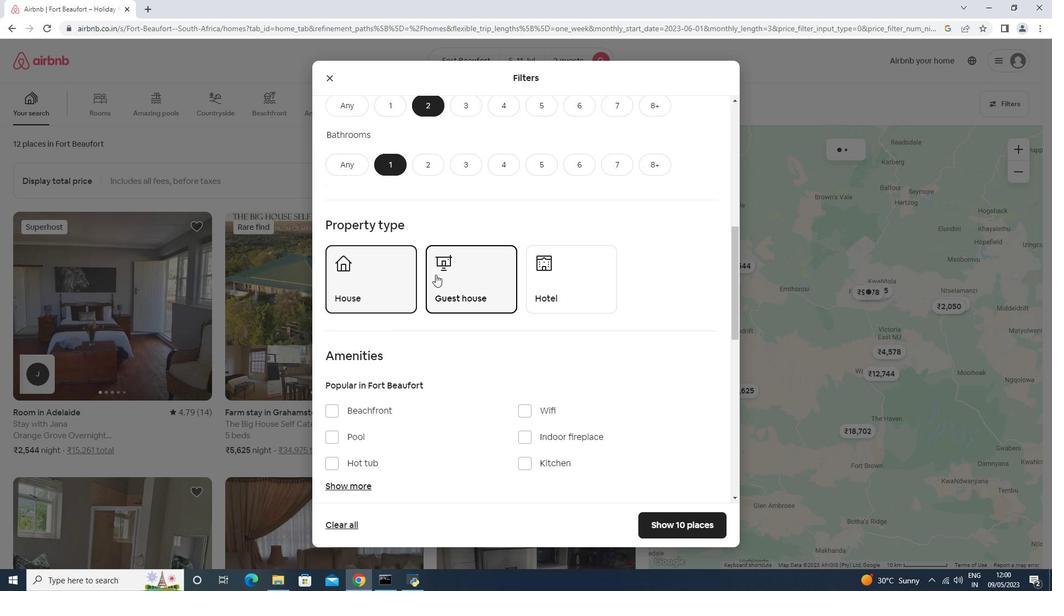 
Action: Mouse scrolled (447, 303) with delta (0, 0)
Screenshot: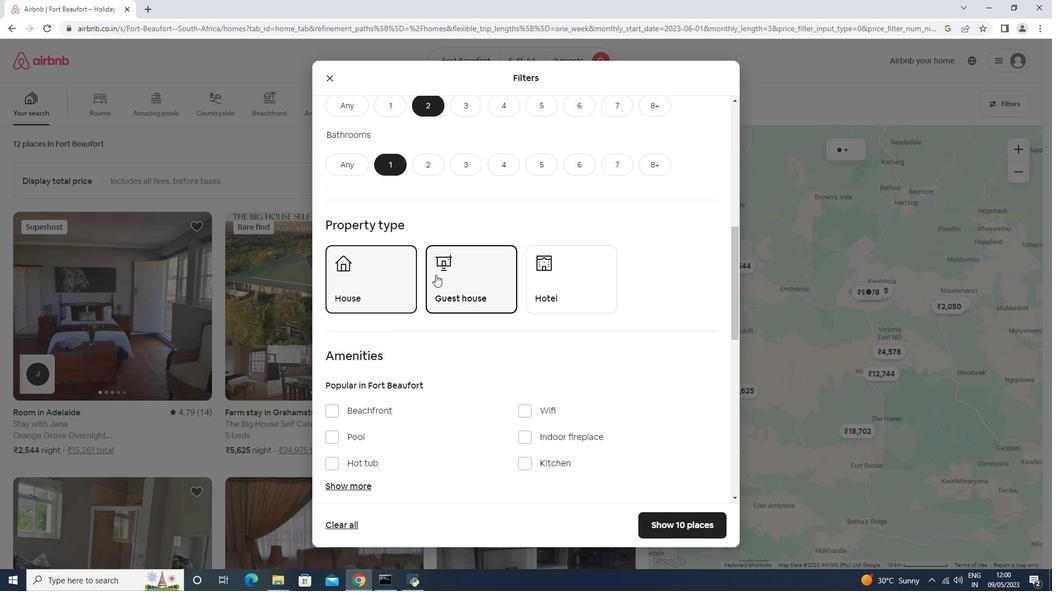 
Action: Mouse scrolled (447, 303) with delta (0, 0)
Screenshot: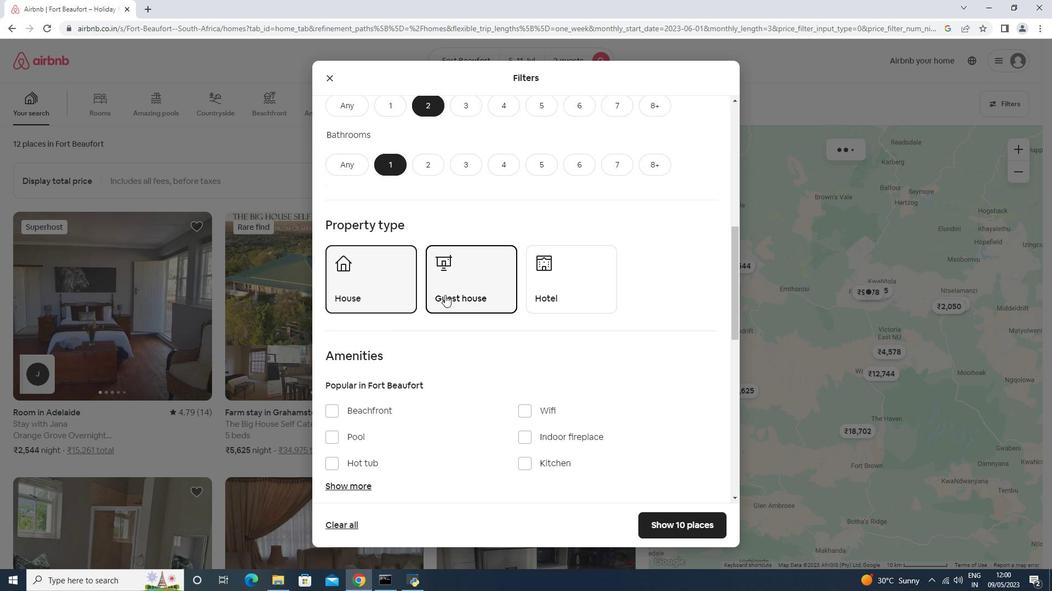 
Action: Mouse scrolled (447, 303) with delta (0, 0)
Screenshot: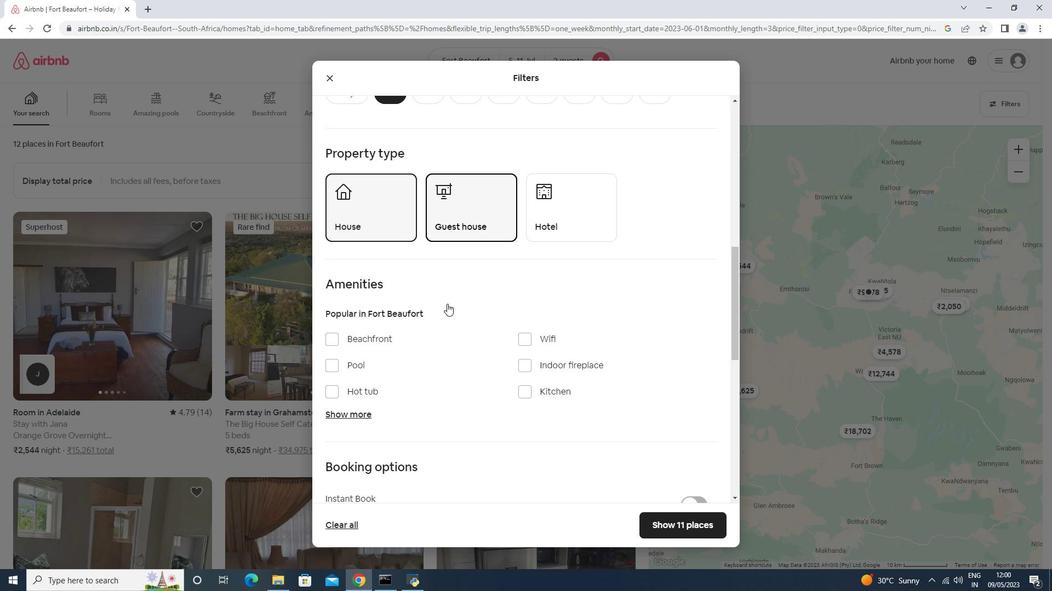 
Action: Mouse moved to (690, 341)
Screenshot: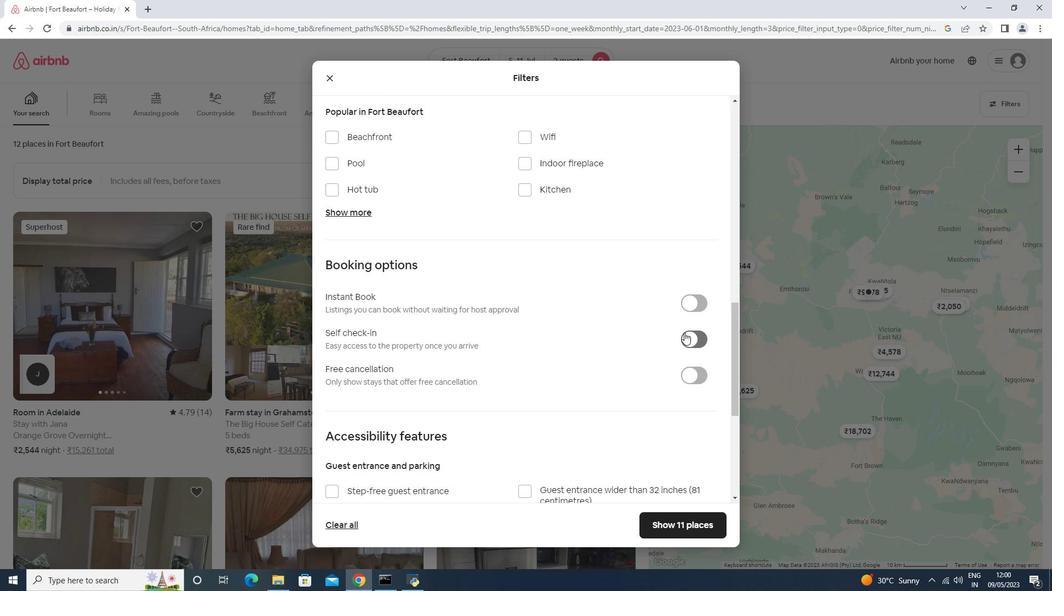 
Action: Mouse pressed left at (690, 341)
Screenshot: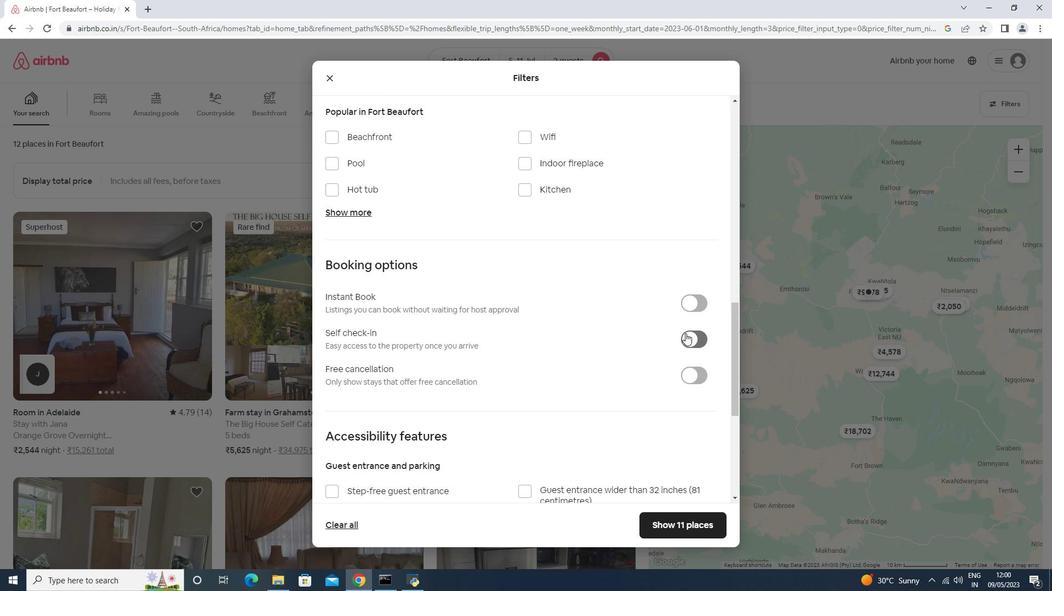 
Action: Mouse moved to (690, 340)
Screenshot: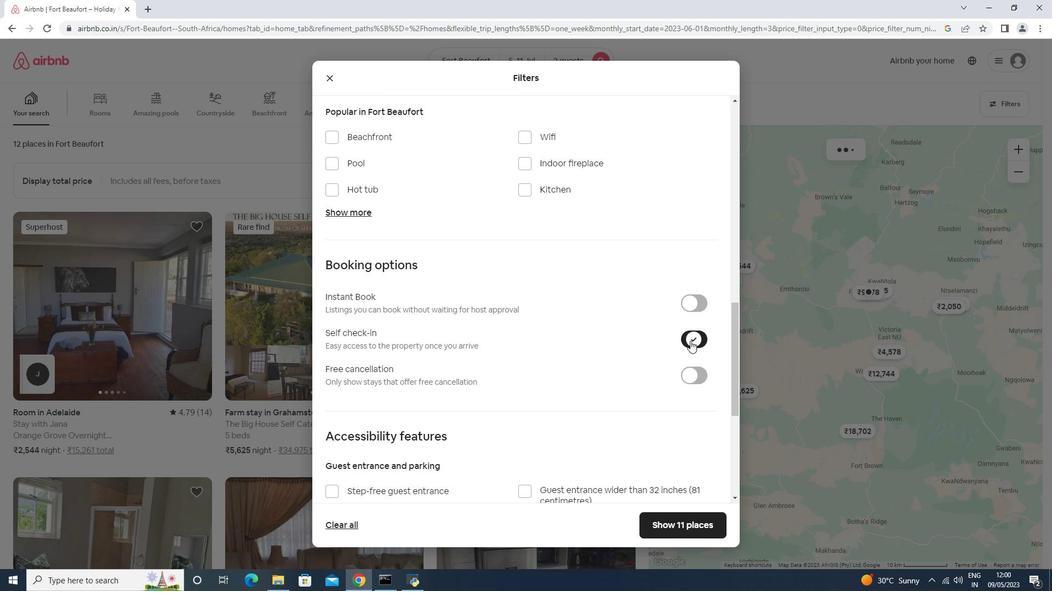 
Action: Mouse scrolled (690, 339) with delta (0, 0)
Screenshot: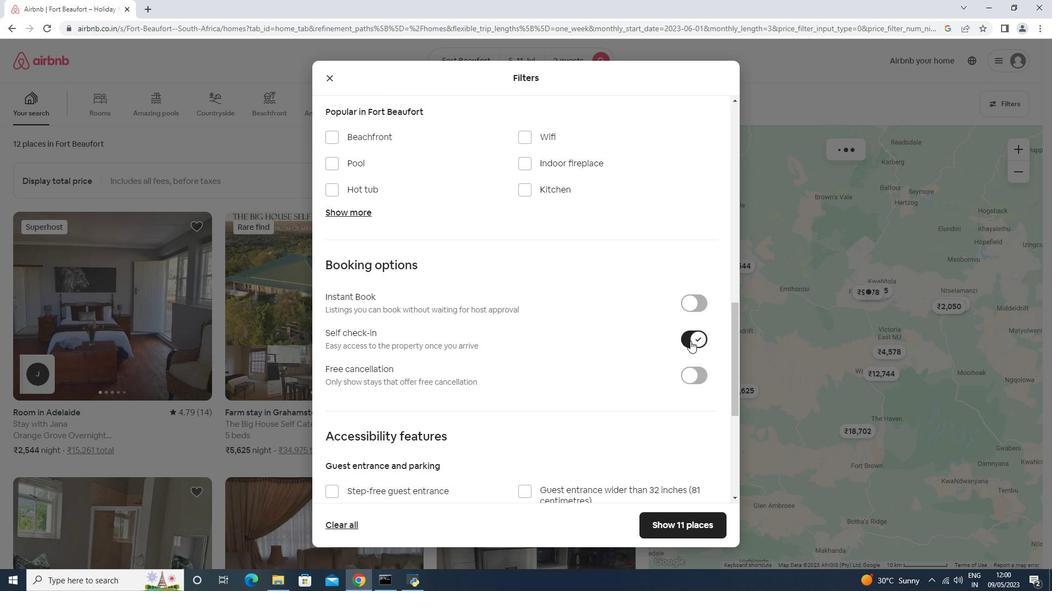 
Action: Mouse moved to (688, 343)
Screenshot: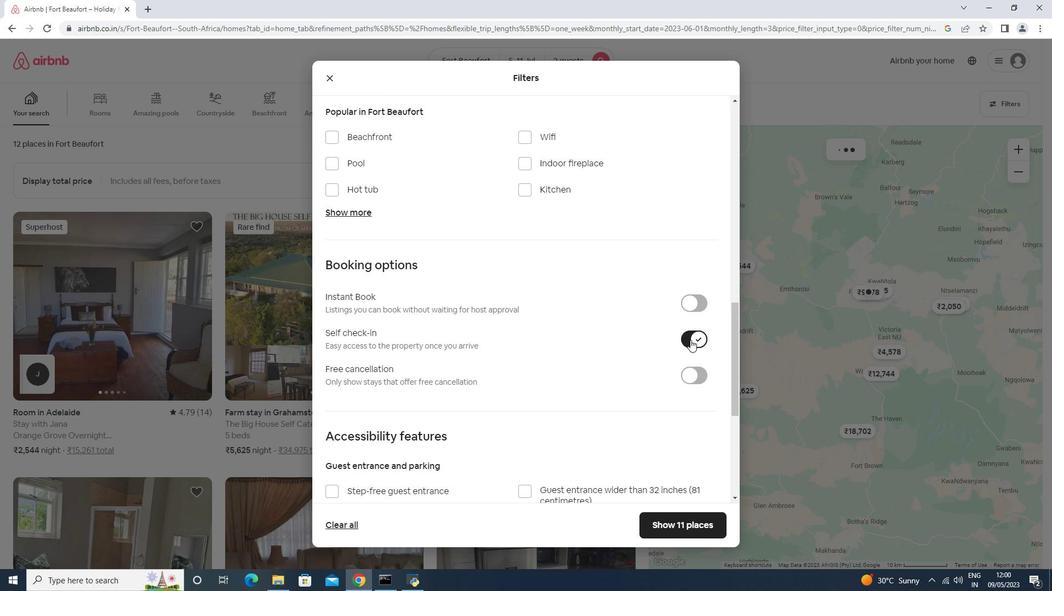 
Action: Mouse scrolled (689, 340) with delta (0, 0)
Screenshot: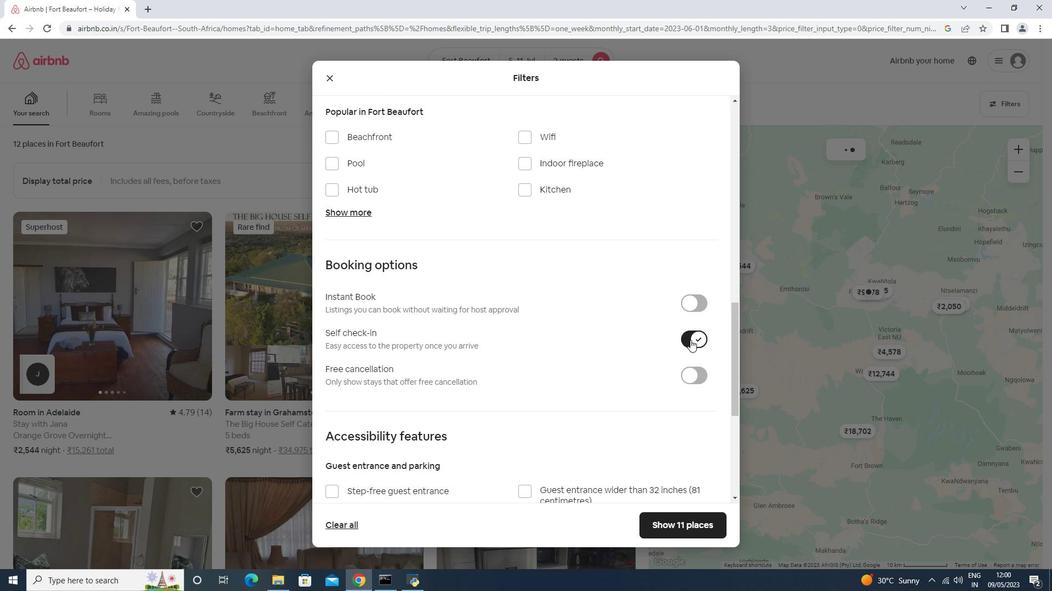 
Action: Mouse scrolled (689, 340) with delta (0, 0)
Screenshot: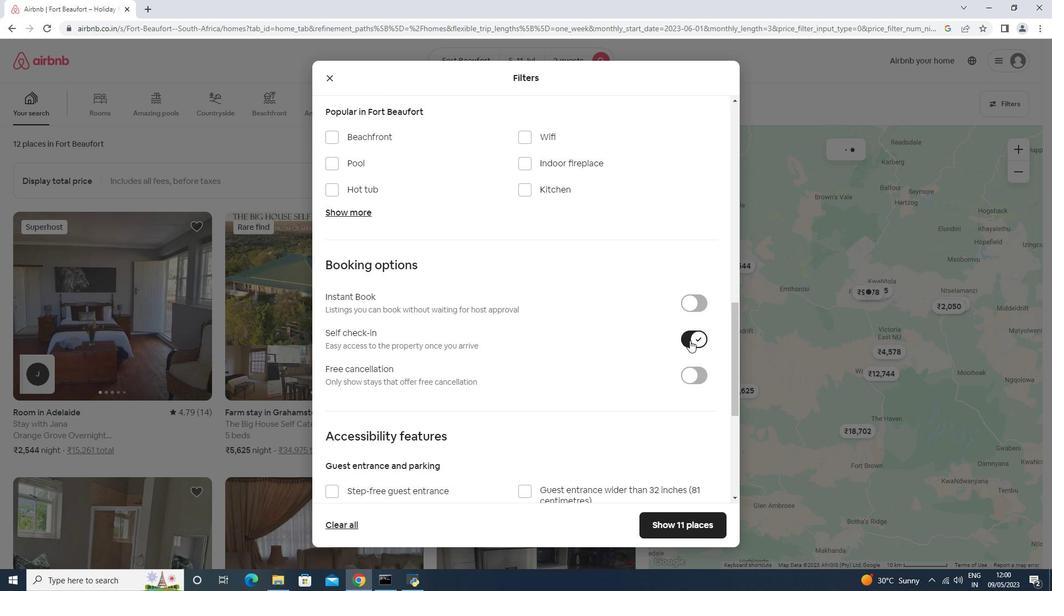 
Action: Mouse scrolled (689, 341) with delta (0, 0)
Screenshot: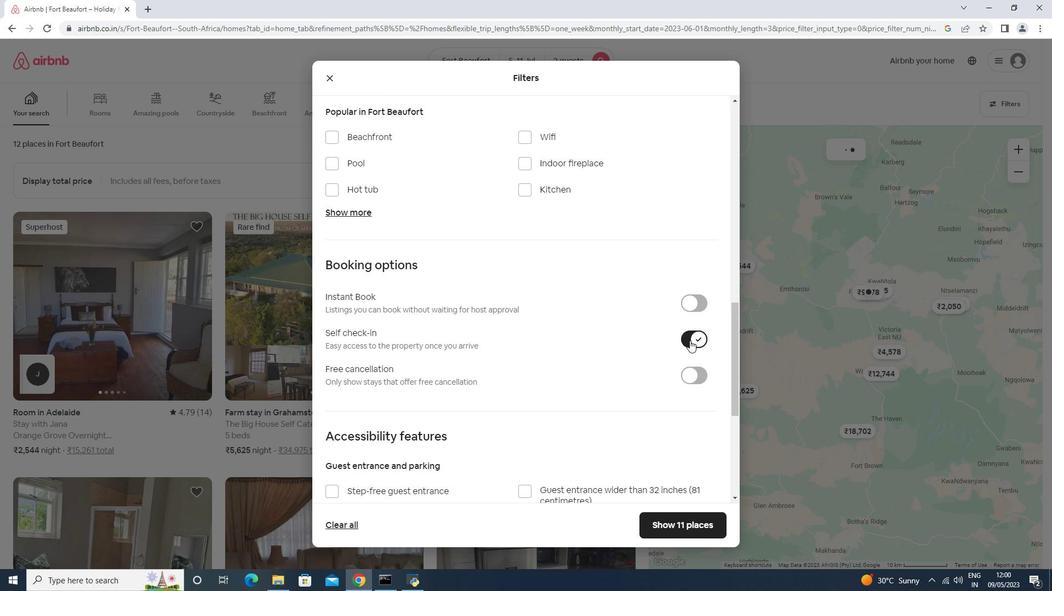 
Action: Mouse scrolled (689, 340) with delta (0, 0)
Screenshot: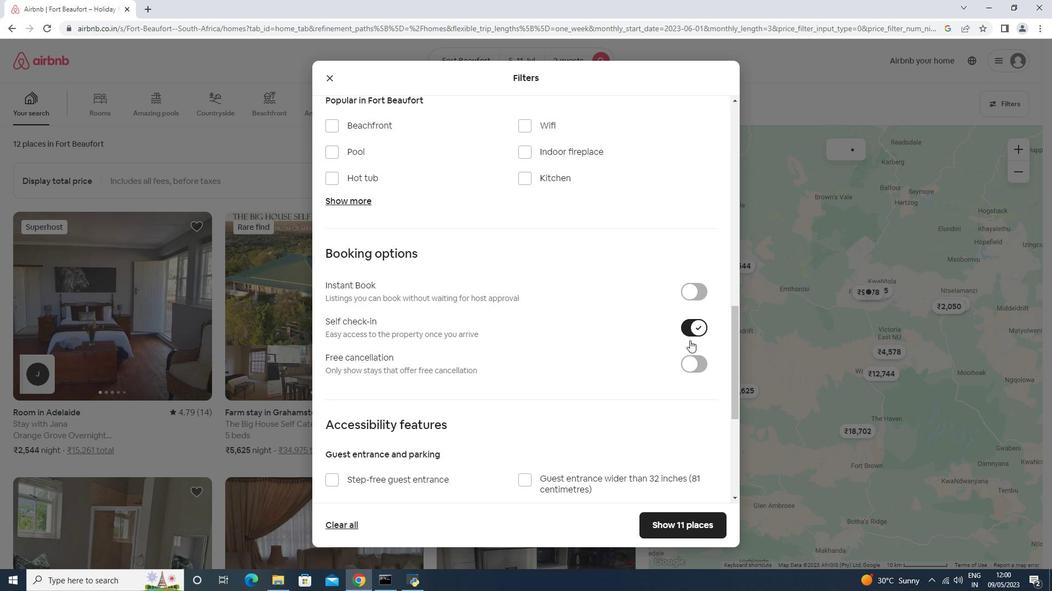 
Action: Mouse moved to (368, 442)
Screenshot: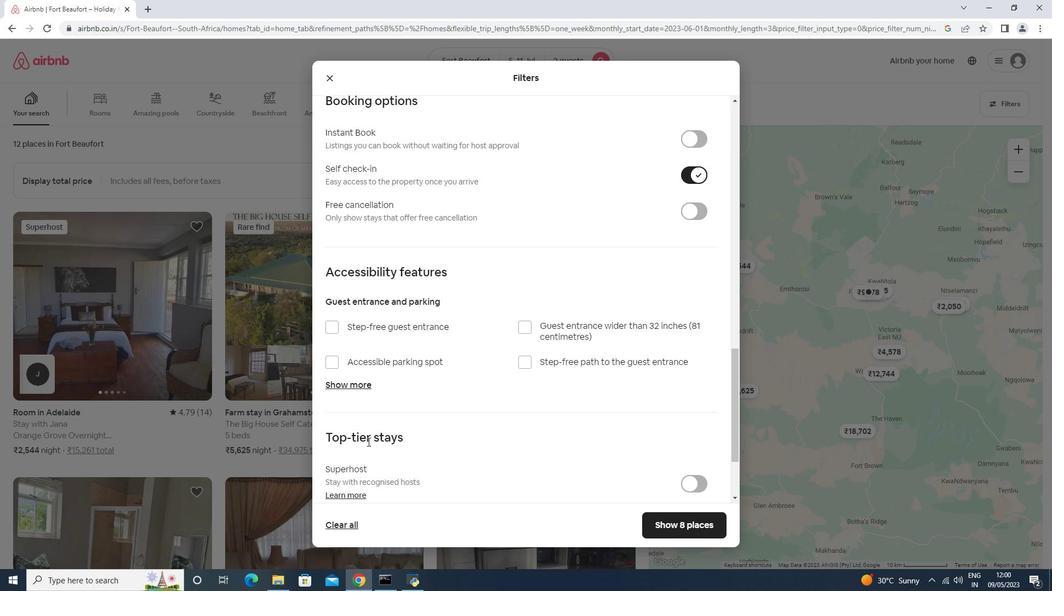 
Action: Mouse scrolled (368, 441) with delta (0, 0)
Screenshot: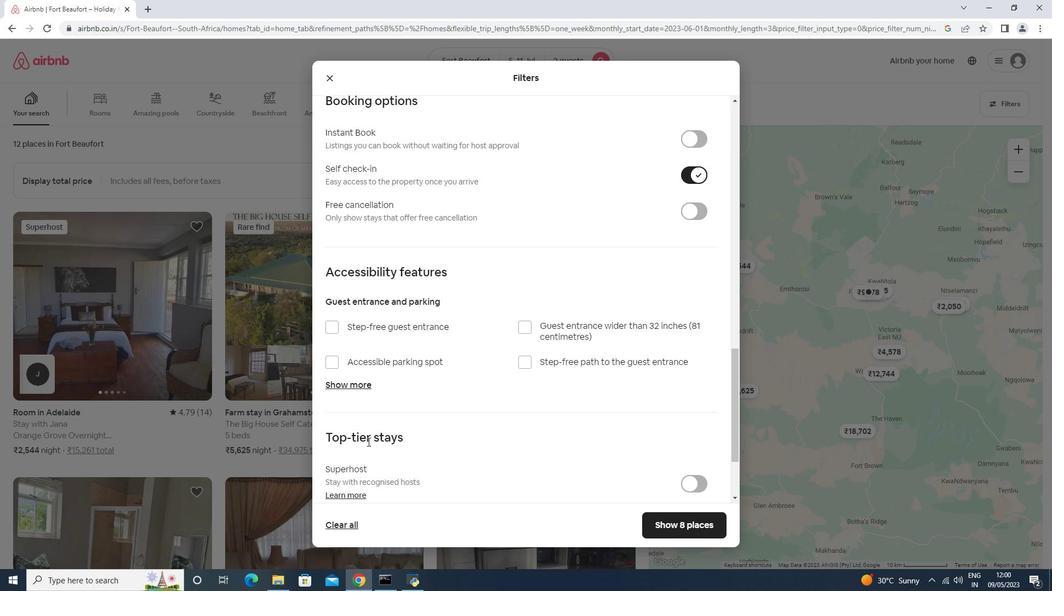 
Action: Mouse scrolled (368, 441) with delta (0, 0)
Screenshot: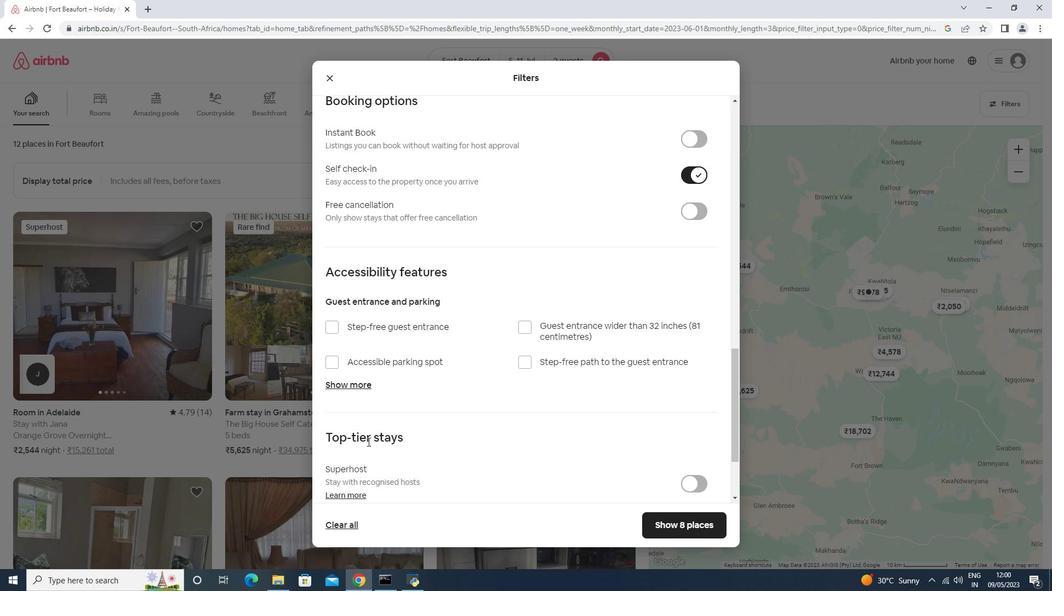 
Action: Mouse scrolled (368, 441) with delta (0, 0)
Screenshot: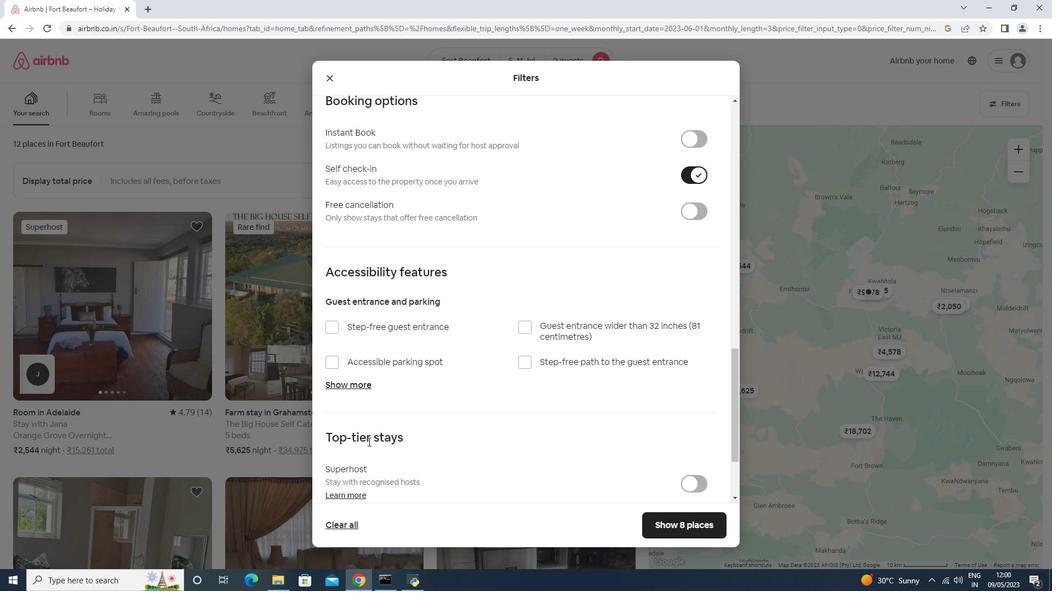 
Action: Mouse scrolled (368, 441) with delta (0, 0)
Screenshot: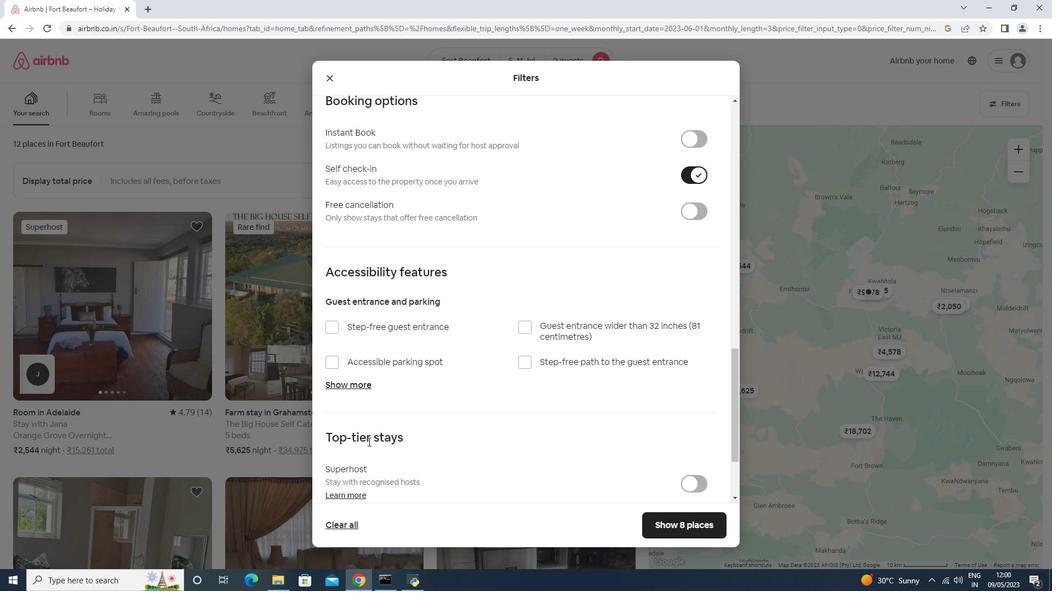 
Action: Mouse scrolled (368, 441) with delta (0, 0)
Screenshot: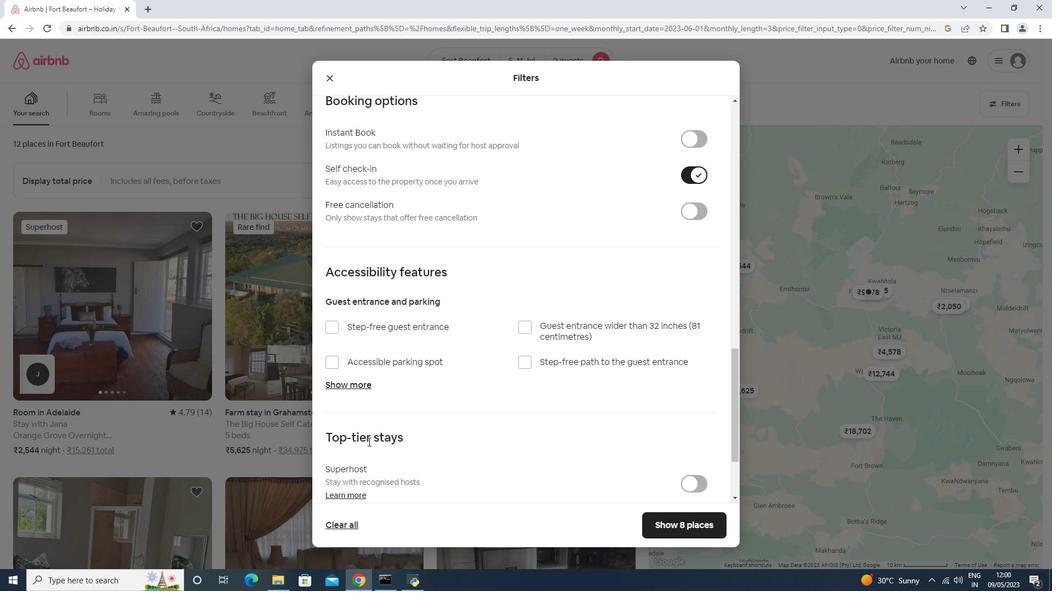 
Action: Mouse scrolled (368, 441) with delta (0, 0)
Screenshot: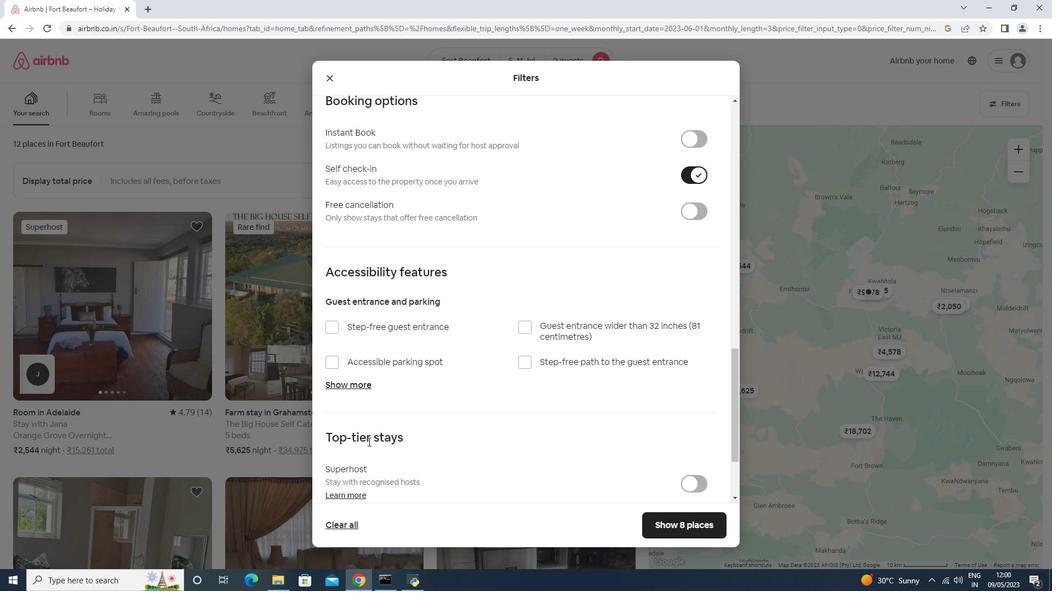
Action: Mouse moved to (361, 474)
Screenshot: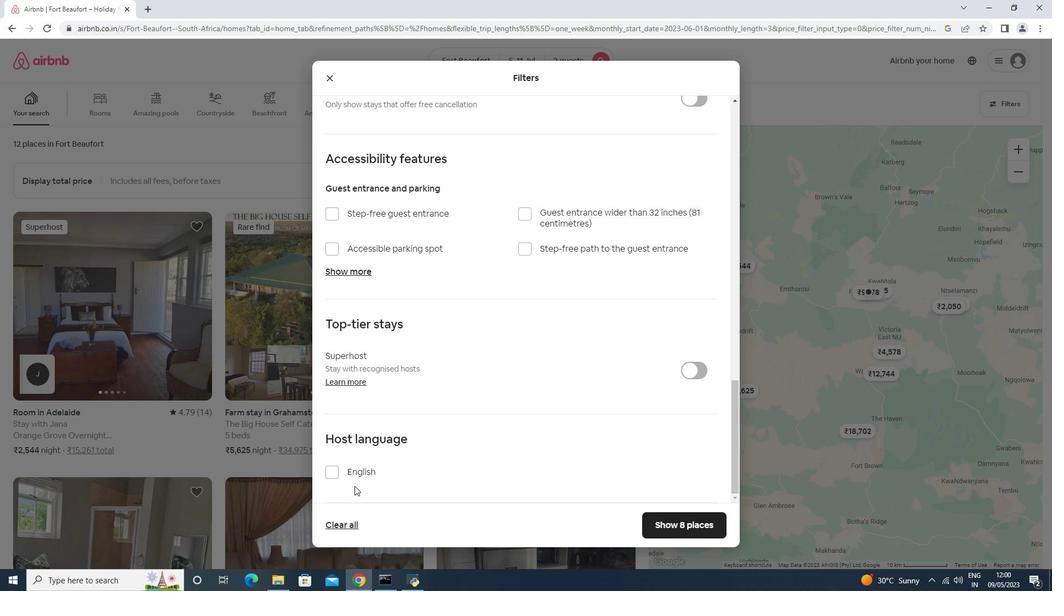
Action: Mouse pressed left at (361, 474)
Screenshot: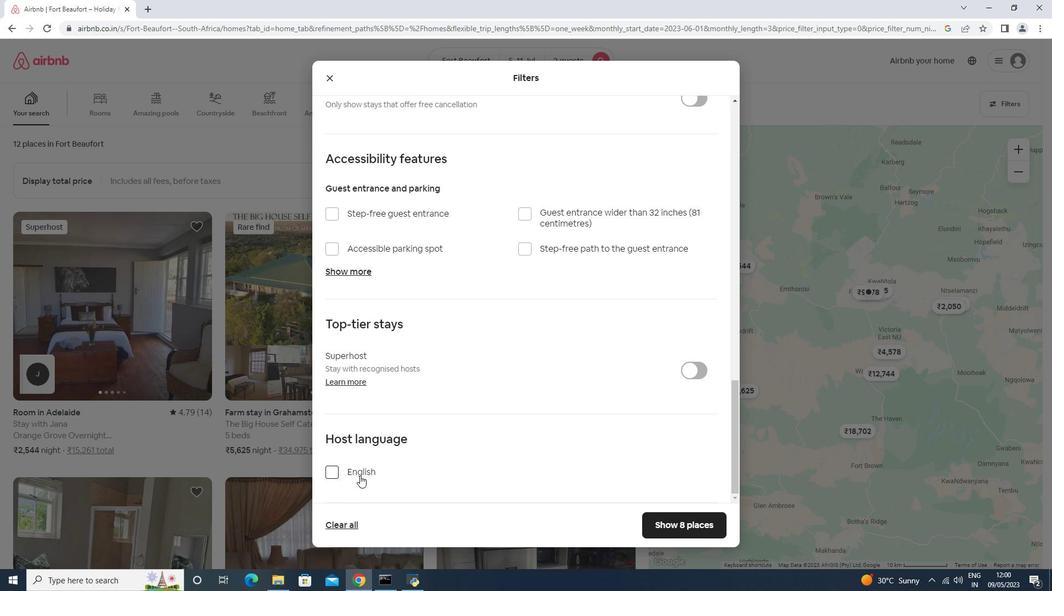 
Action: Mouse moved to (686, 531)
Screenshot: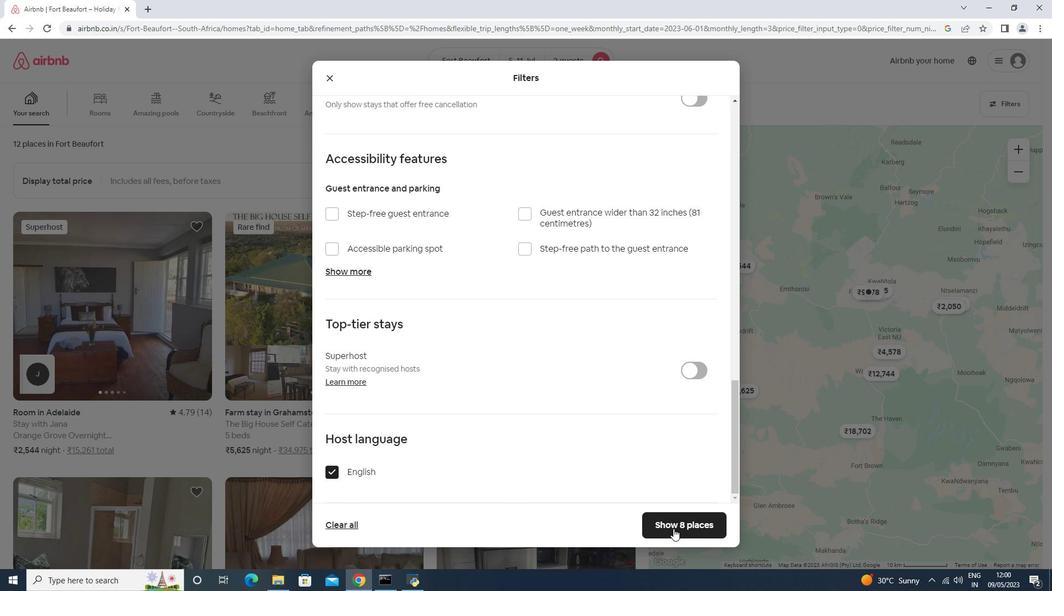 
Action: Mouse pressed left at (686, 531)
Screenshot: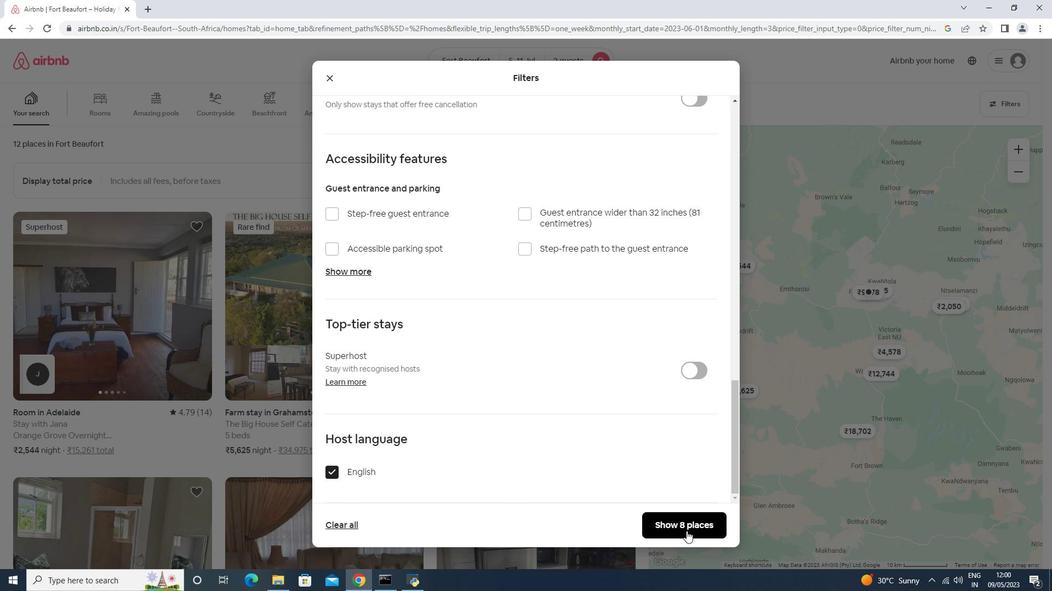 
